 Task: Search one way flight ticket for 3 adults in first from Charleston: Yeager Airport to Rock Springs: Southwest Wyoming Regional Airport (rock Springs Sweetwater County Airport) on 8-5-2023. Choice of flights is American. Number of bags: 2 checked bags. Price is upto 92000. Outbound departure time preference is 10:15.
Action: Mouse moved to (275, 259)
Screenshot: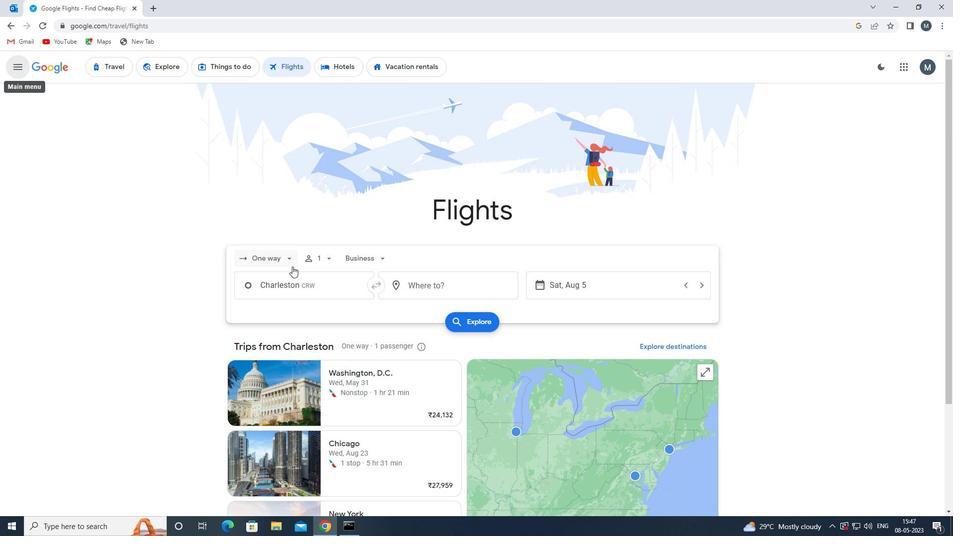 
Action: Mouse pressed left at (275, 259)
Screenshot: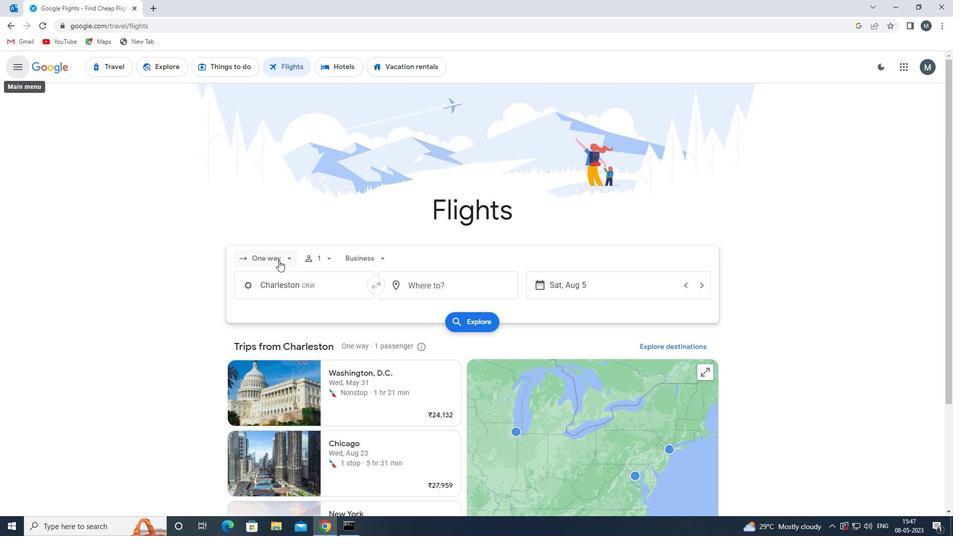 
Action: Mouse moved to (288, 259)
Screenshot: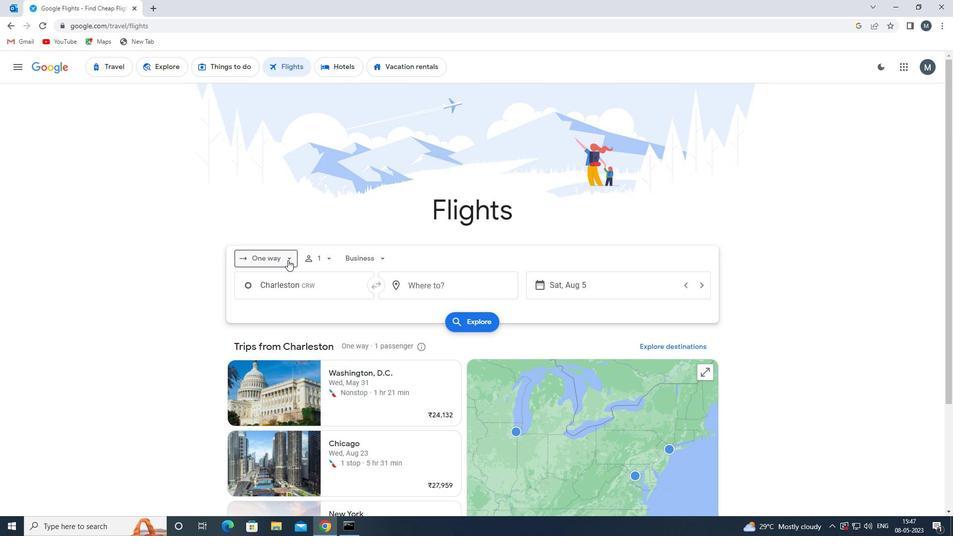 
Action: Mouse pressed left at (288, 259)
Screenshot: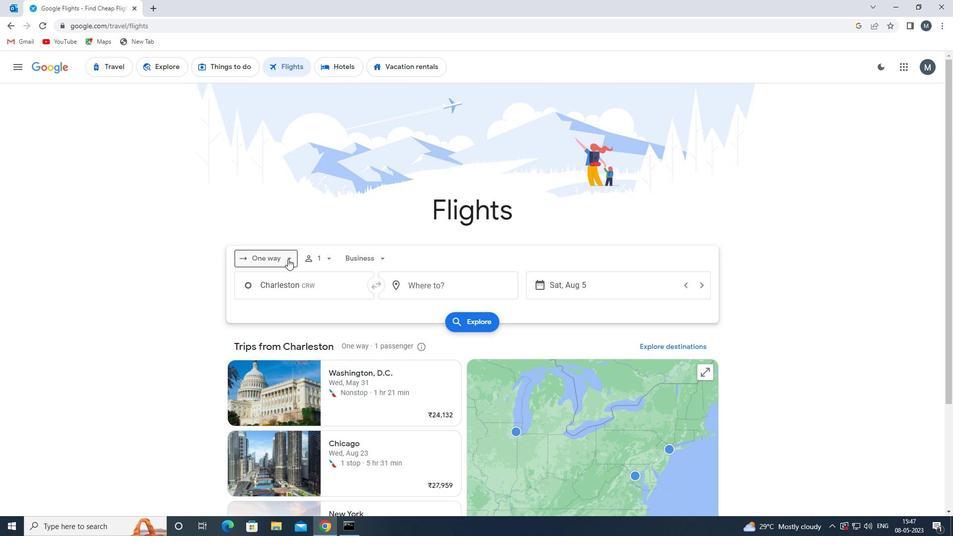 
Action: Mouse moved to (285, 307)
Screenshot: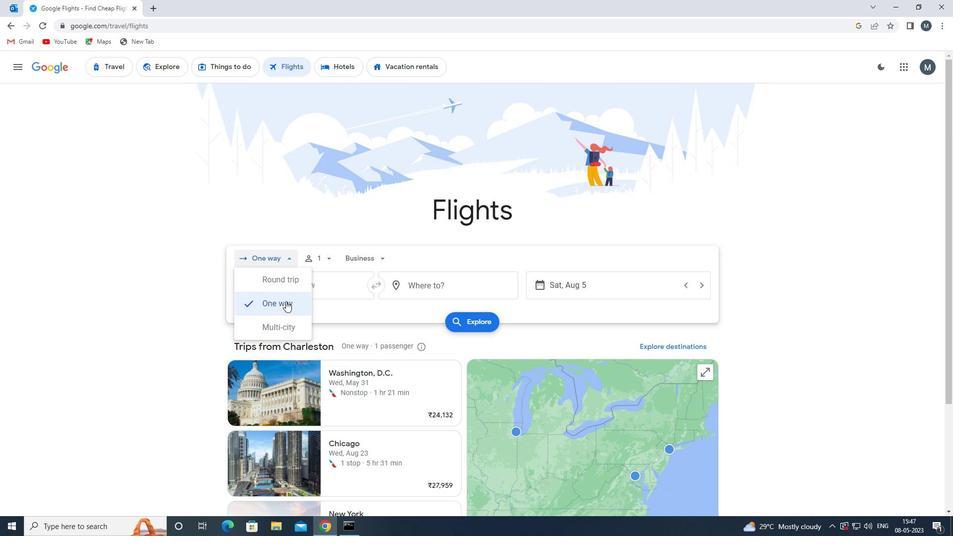 
Action: Mouse pressed left at (285, 307)
Screenshot: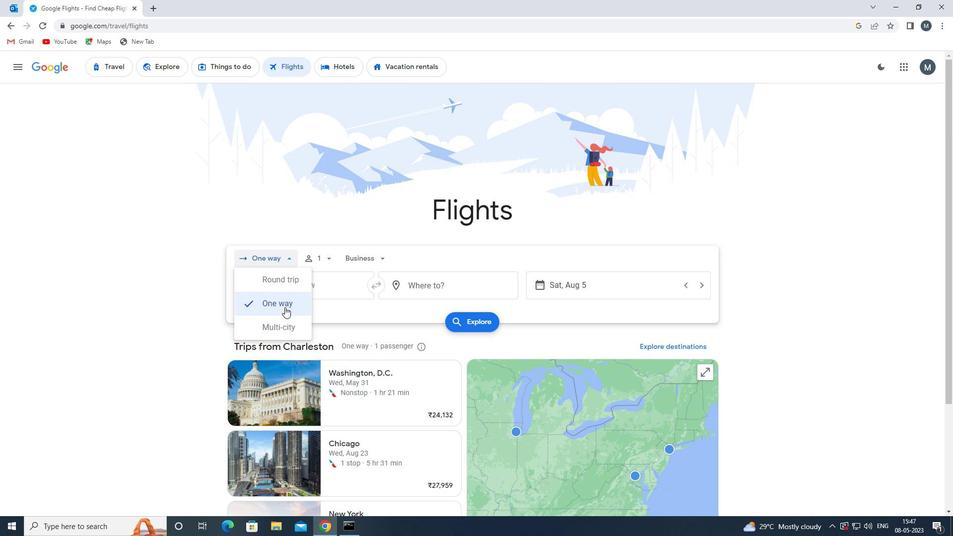 
Action: Mouse moved to (319, 259)
Screenshot: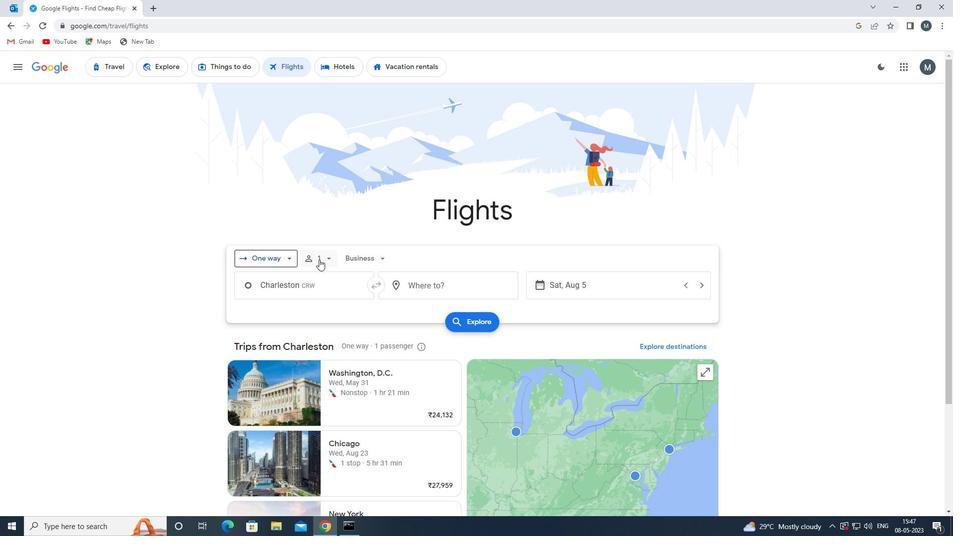 
Action: Mouse pressed left at (319, 259)
Screenshot: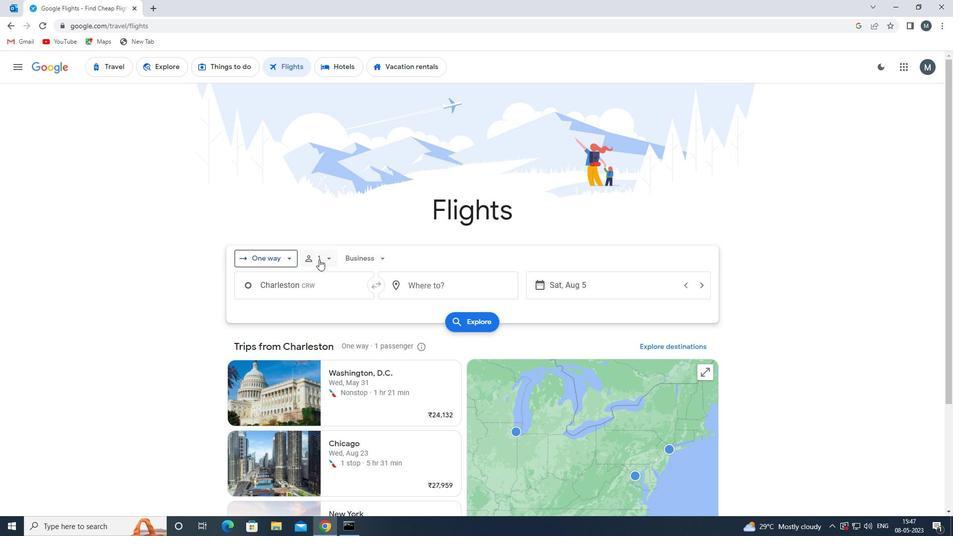 
Action: Mouse moved to (415, 281)
Screenshot: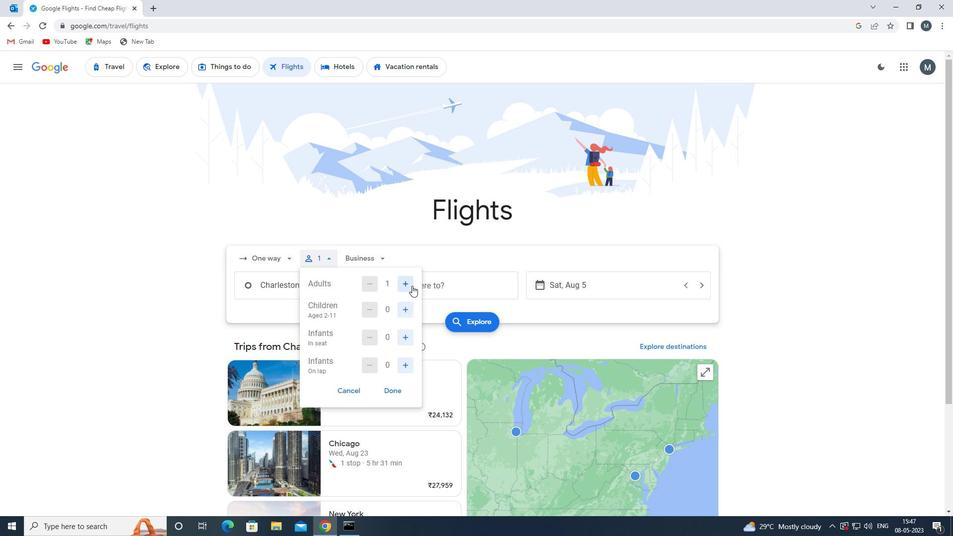 
Action: Mouse pressed left at (415, 281)
Screenshot: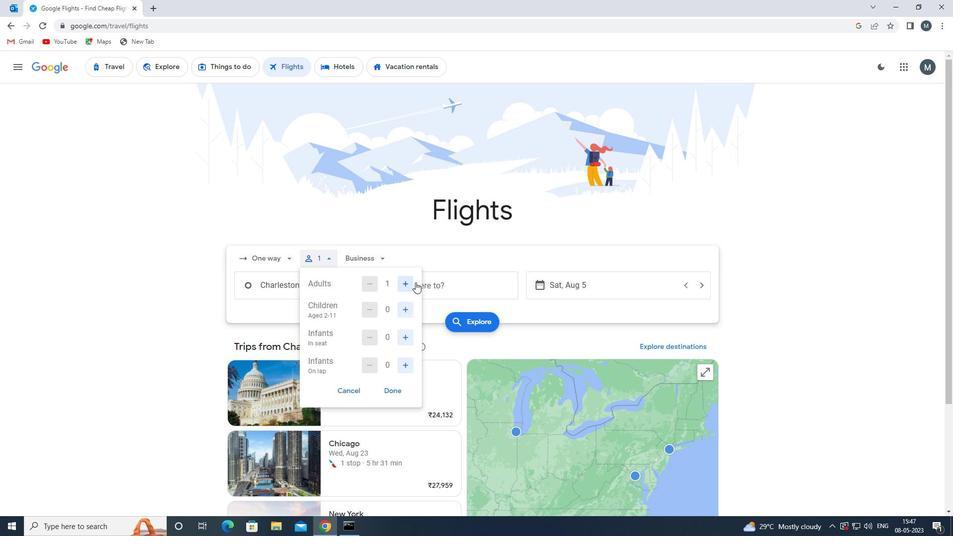 
Action: Mouse moved to (415, 281)
Screenshot: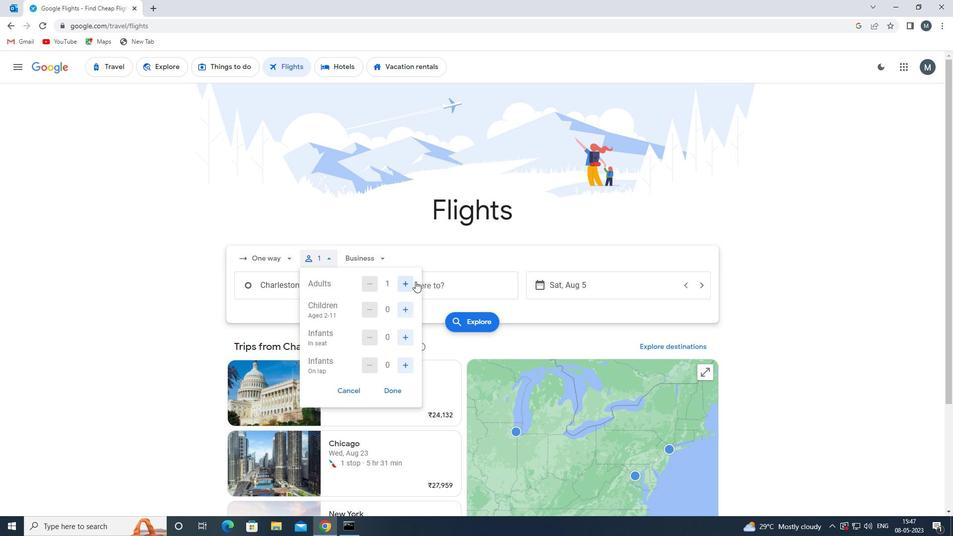 
Action: Mouse pressed left at (415, 281)
Screenshot: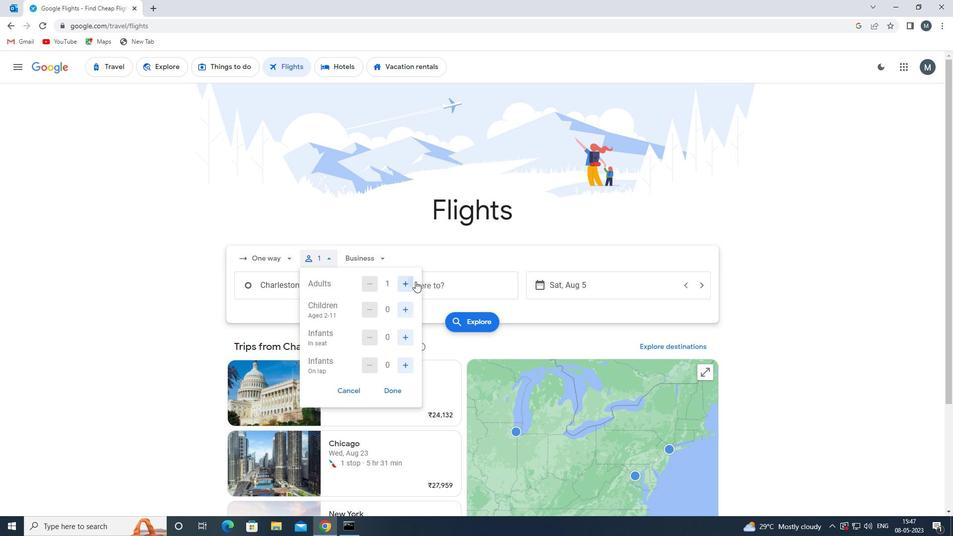 
Action: Mouse pressed left at (415, 281)
Screenshot: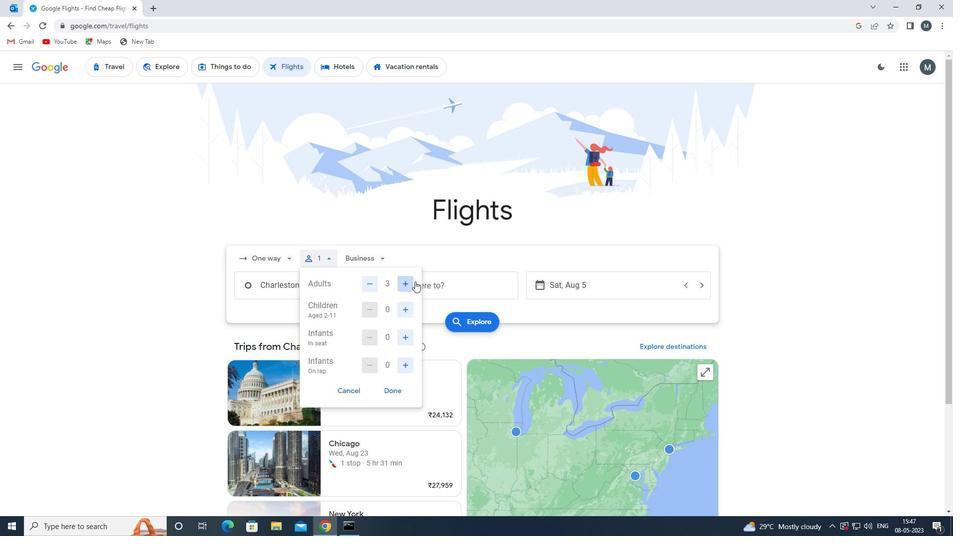 
Action: Mouse moved to (369, 286)
Screenshot: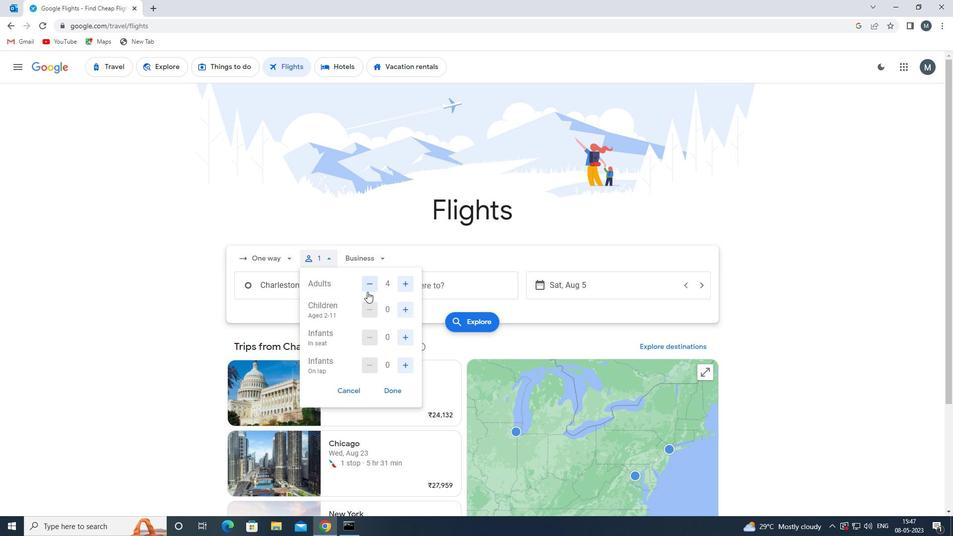 
Action: Mouse pressed left at (369, 286)
Screenshot: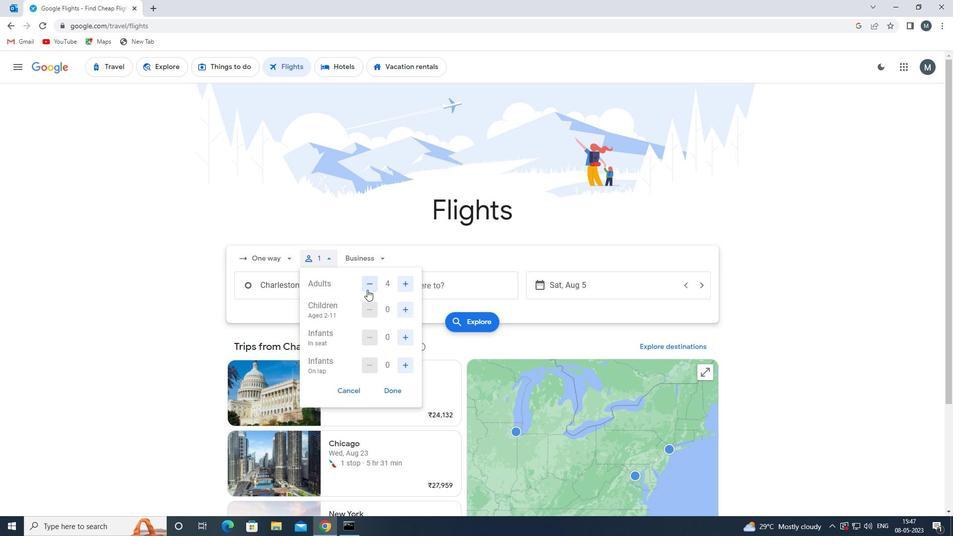 
Action: Mouse moved to (389, 386)
Screenshot: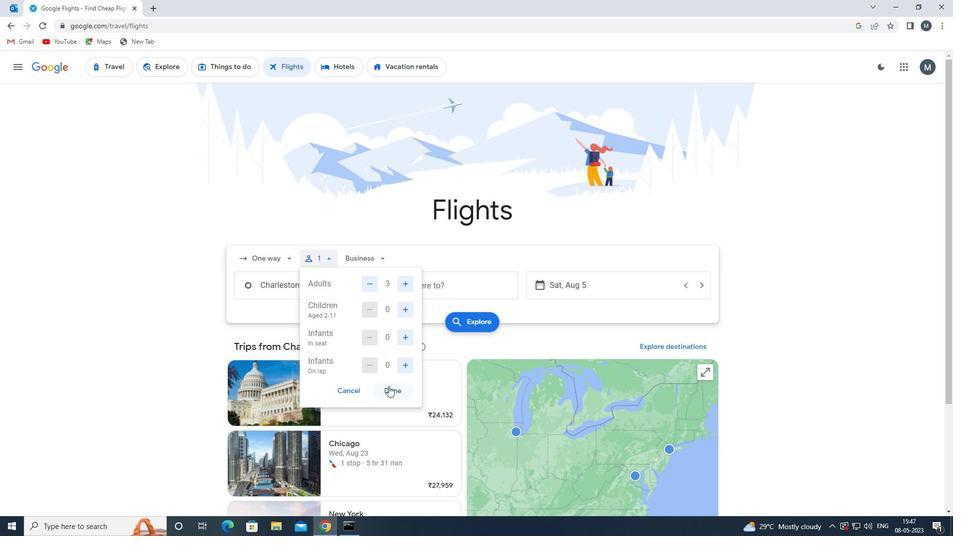 
Action: Mouse pressed left at (389, 386)
Screenshot: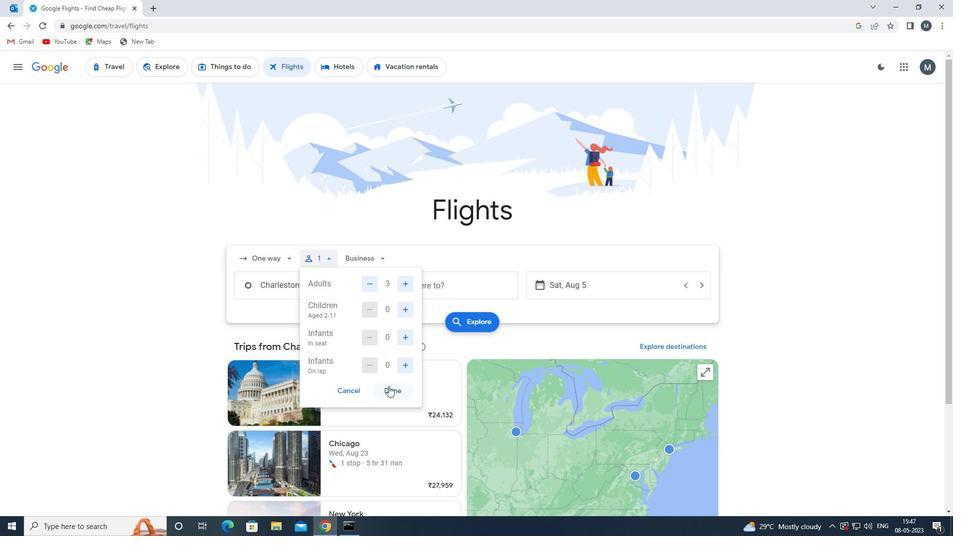 
Action: Mouse moved to (384, 264)
Screenshot: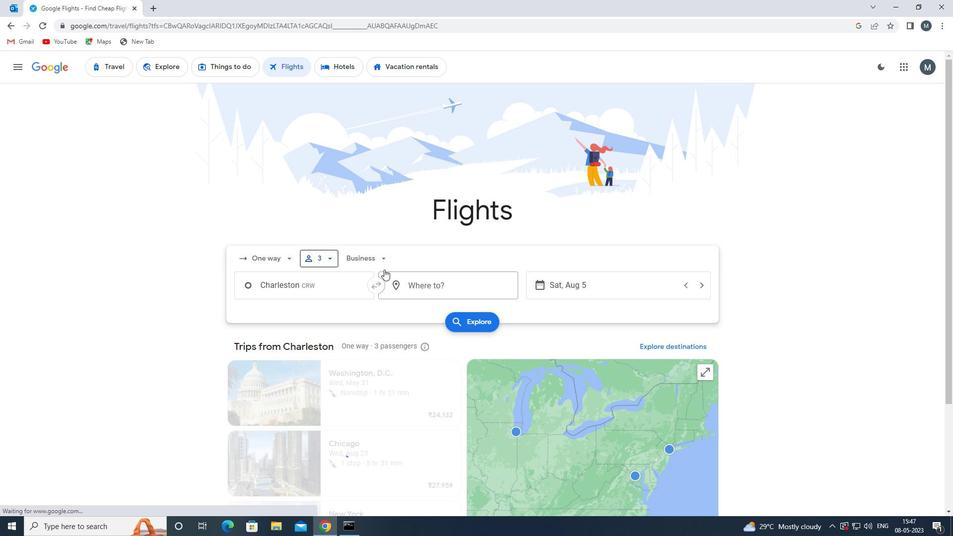 
Action: Mouse pressed left at (384, 264)
Screenshot: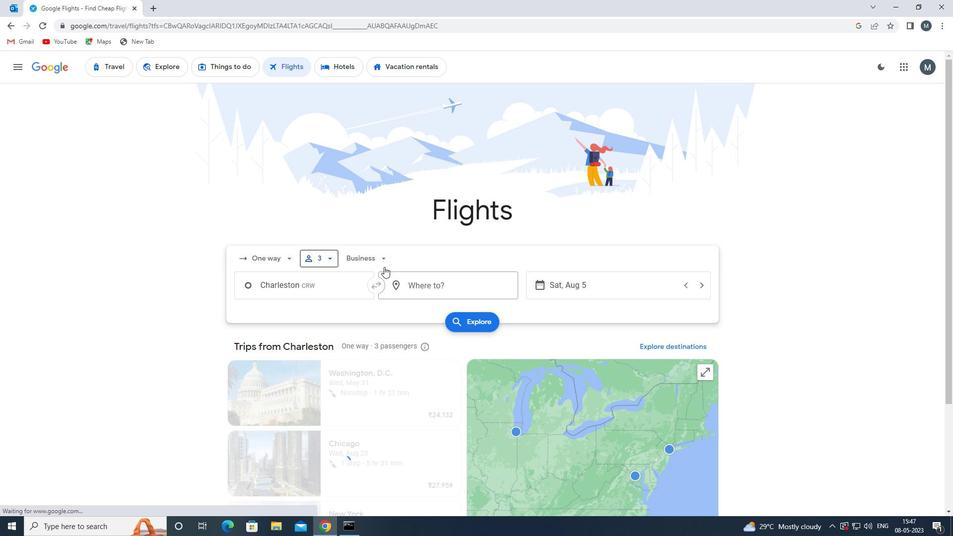 
Action: Mouse moved to (390, 352)
Screenshot: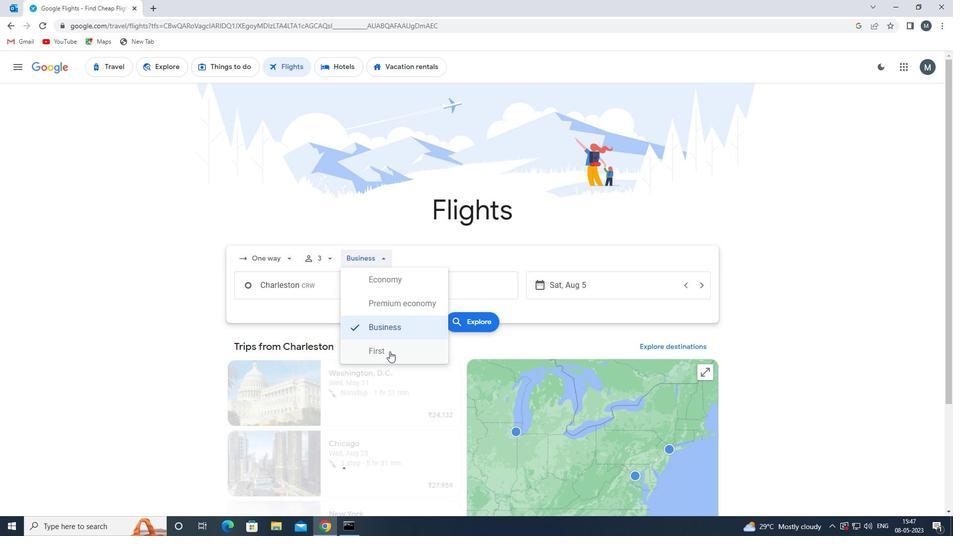 
Action: Mouse pressed left at (390, 352)
Screenshot: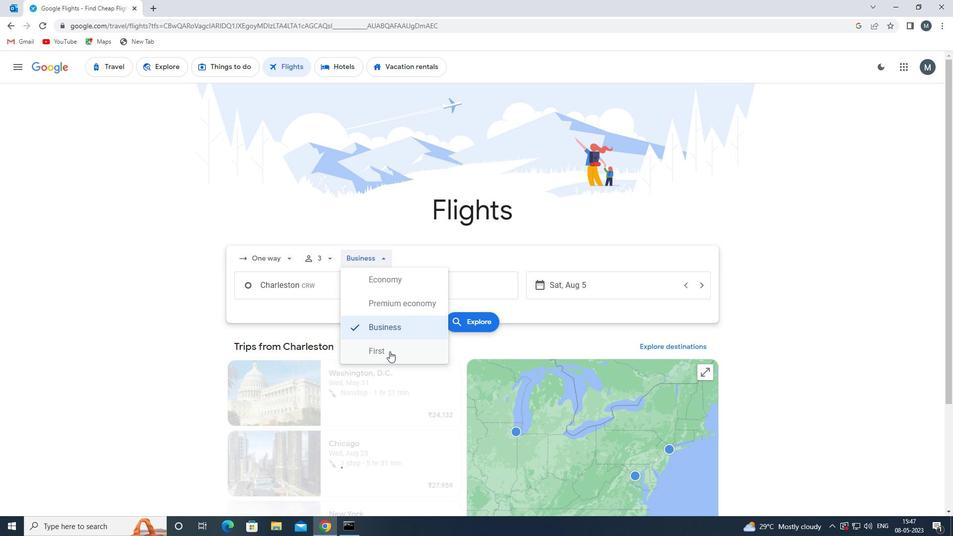 
Action: Mouse moved to (316, 281)
Screenshot: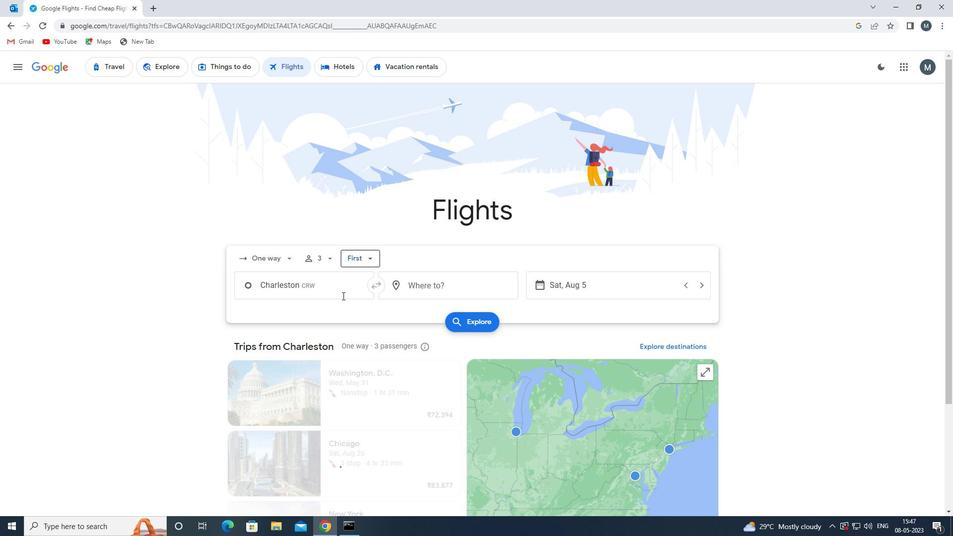 
Action: Mouse pressed left at (316, 281)
Screenshot: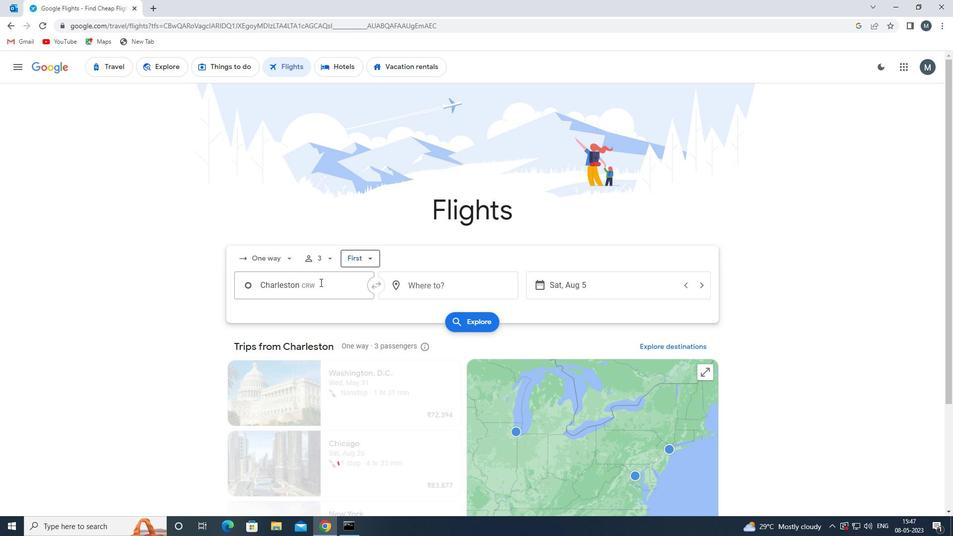 
Action: Mouse moved to (331, 390)
Screenshot: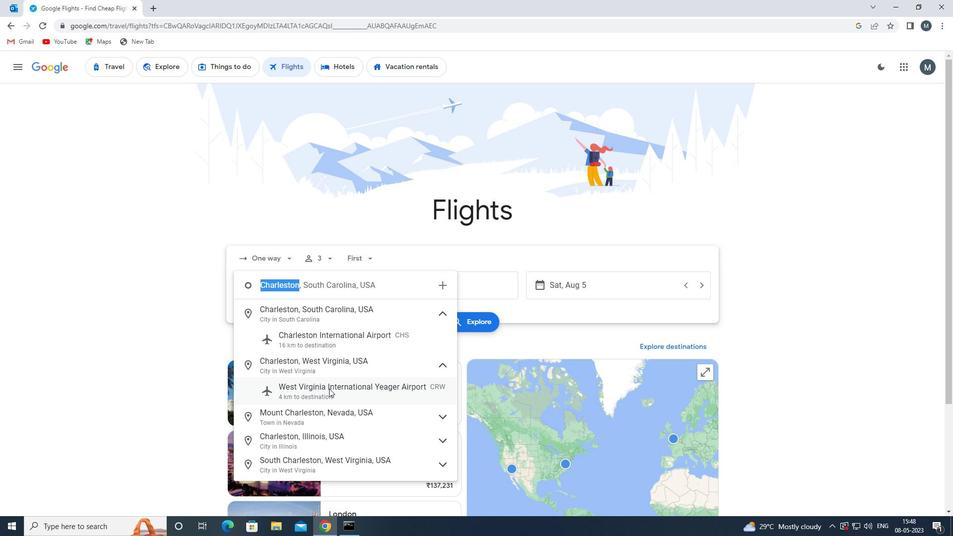 
Action: Mouse pressed left at (331, 390)
Screenshot: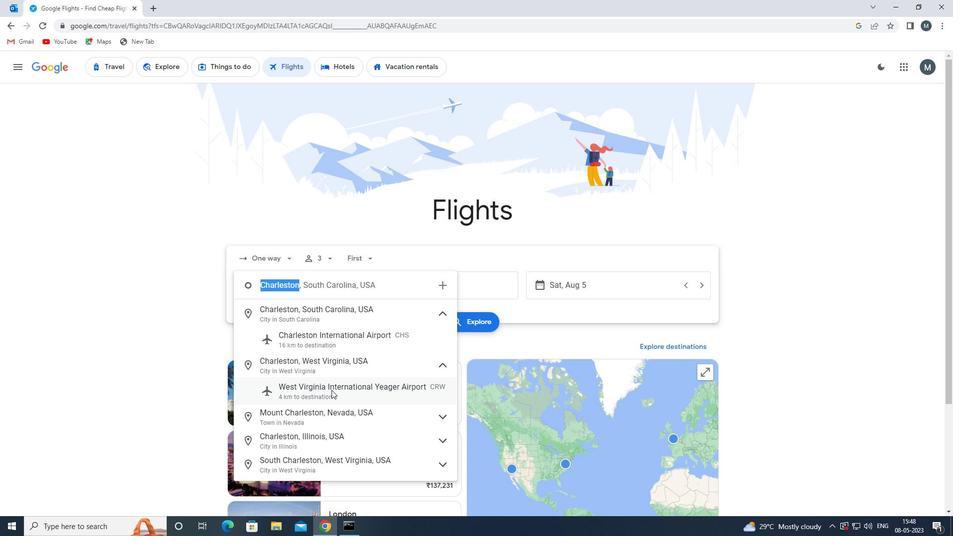 
Action: Mouse moved to (435, 292)
Screenshot: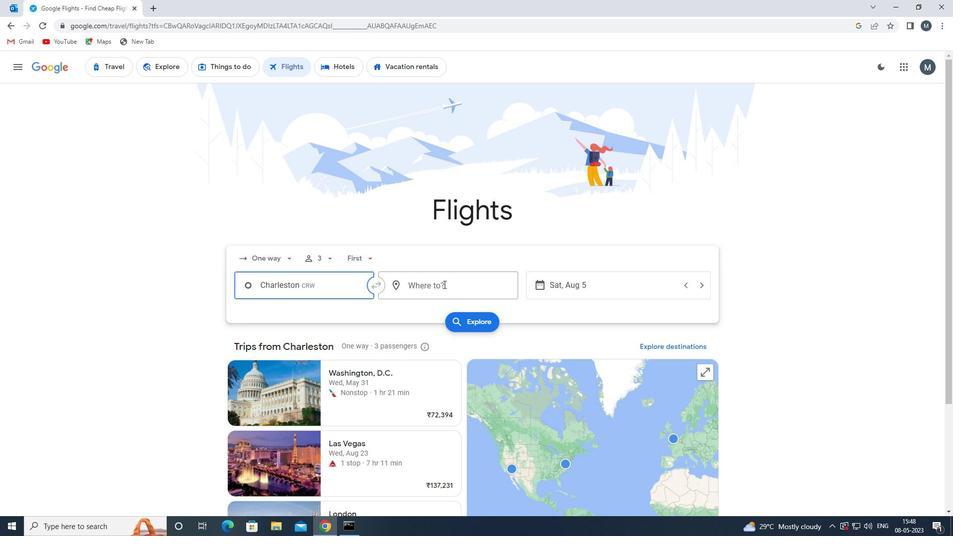
Action: Mouse pressed left at (435, 292)
Screenshot: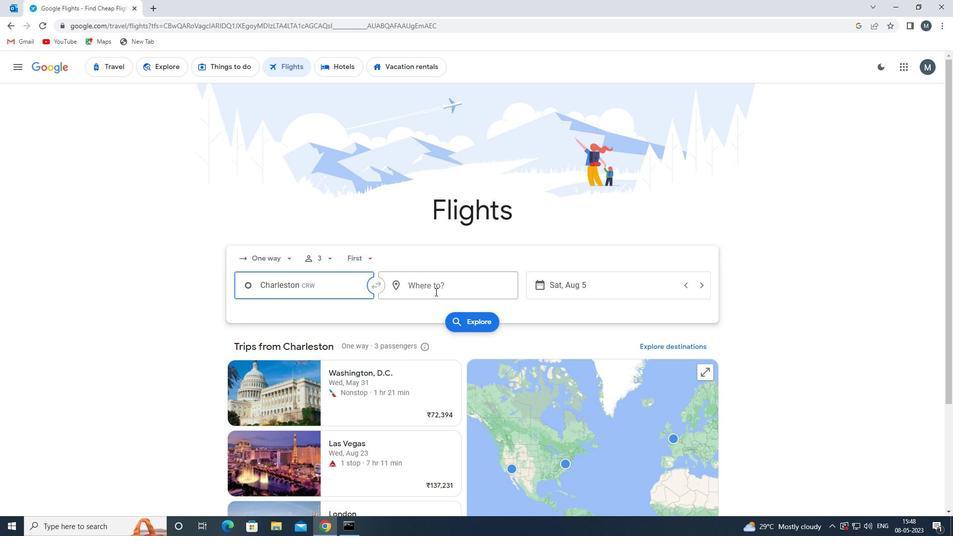 
Action: Mouse moved to (428, 295)
Screenshot: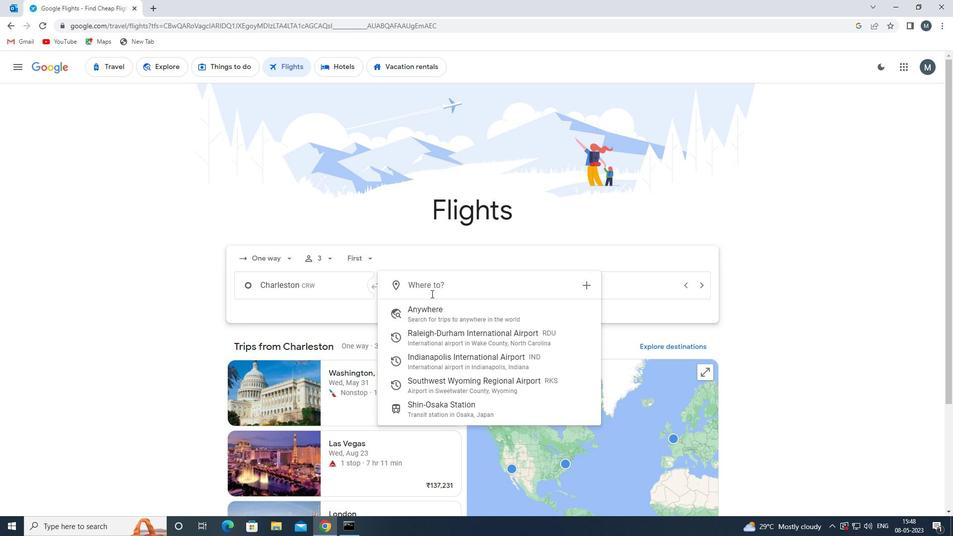 
Action: Key pressed rks
Screenshot: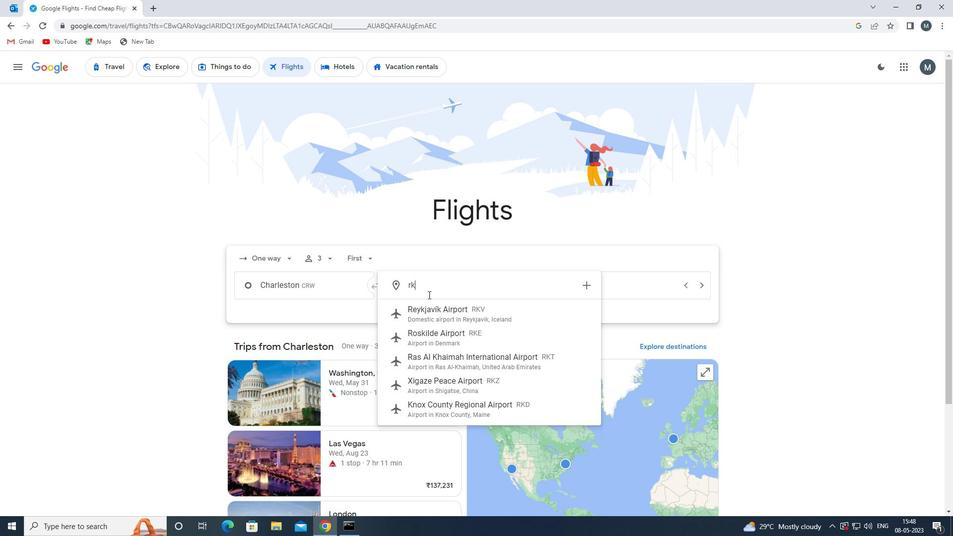 
Action: Mouse moved to (436, 319)
Screenshot: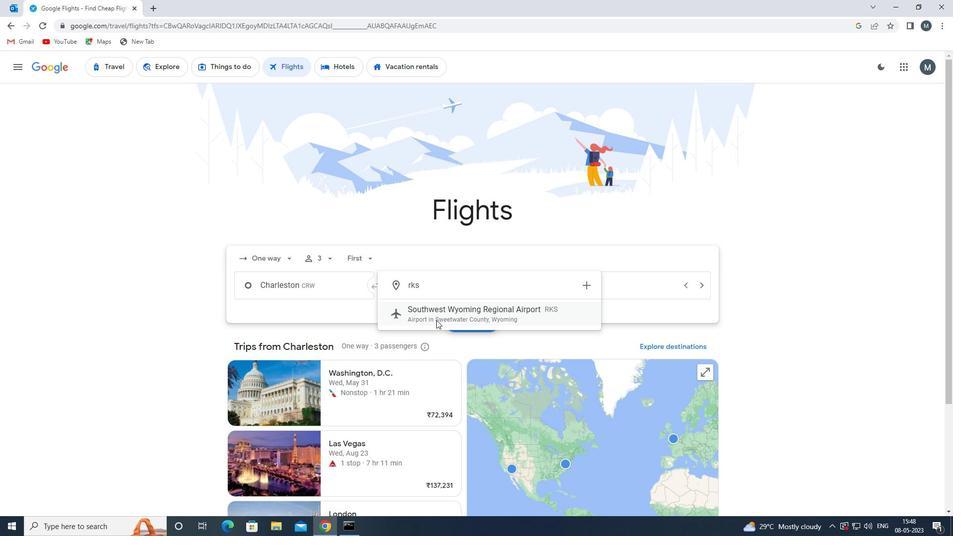 
Action: Mouse pressed left at (436, 319)
Screenshot: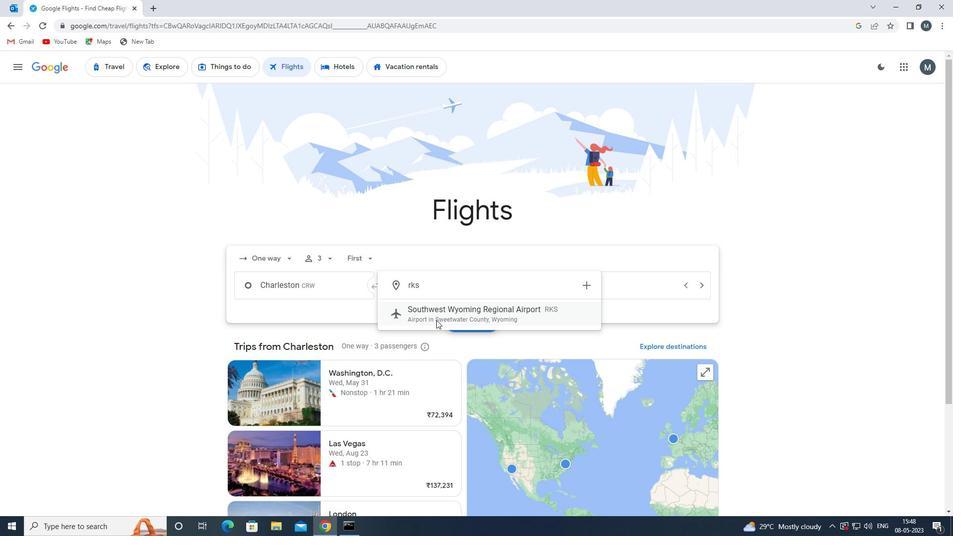 
Action: Mouse moved to (557, 291)
Screenshot: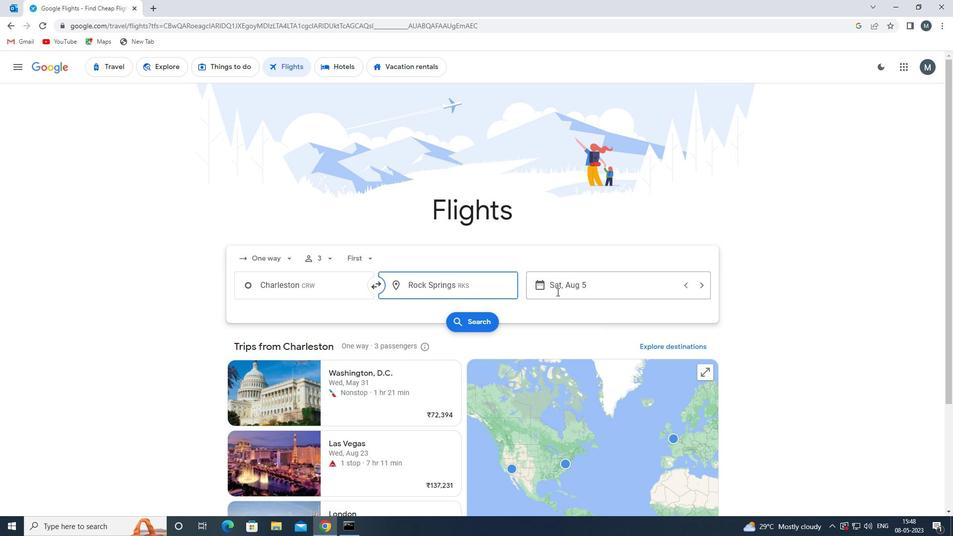 
Action: Mouse pressed left at (557, 291)
Screenshot: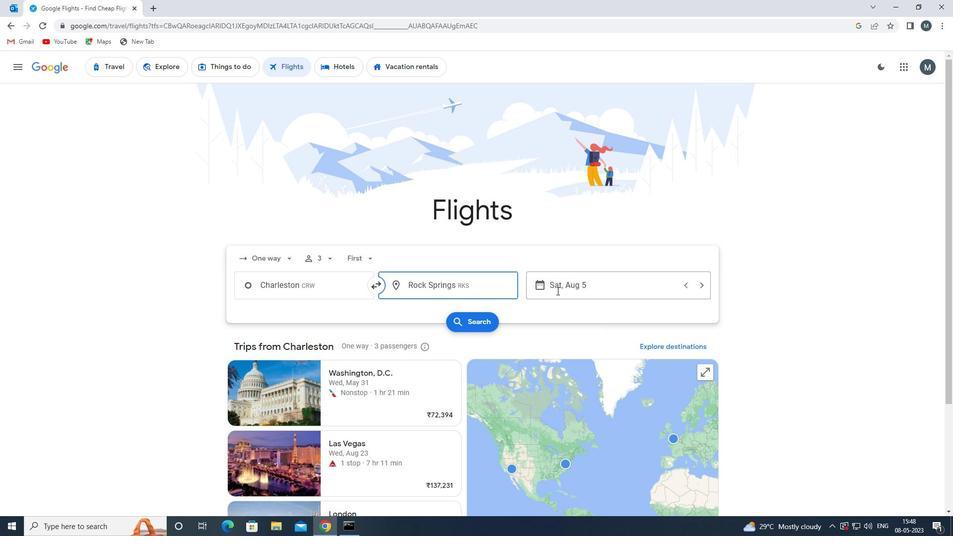 
Action: Mouse moved to (500, 337)
Screenshot: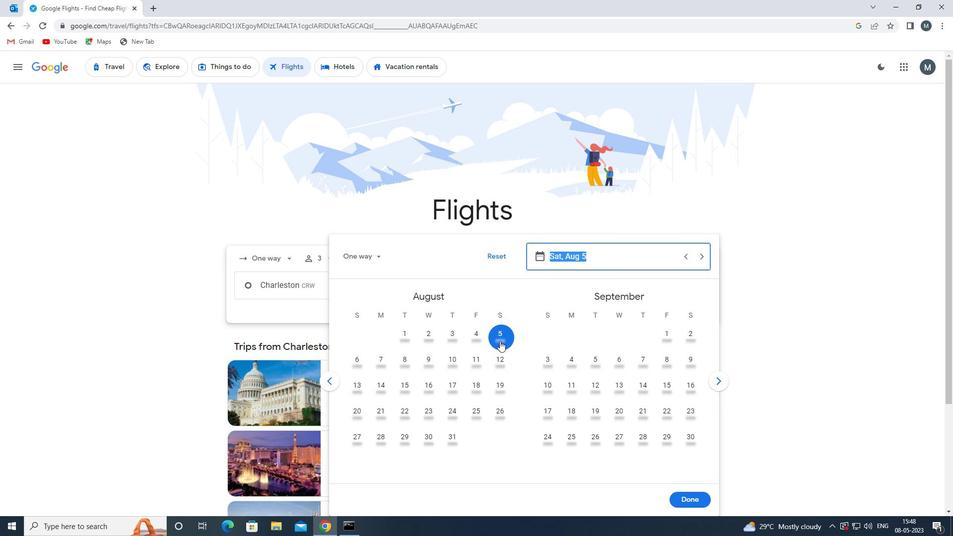 
Action: Mouse pressed left at (500, 337)
Screenshot: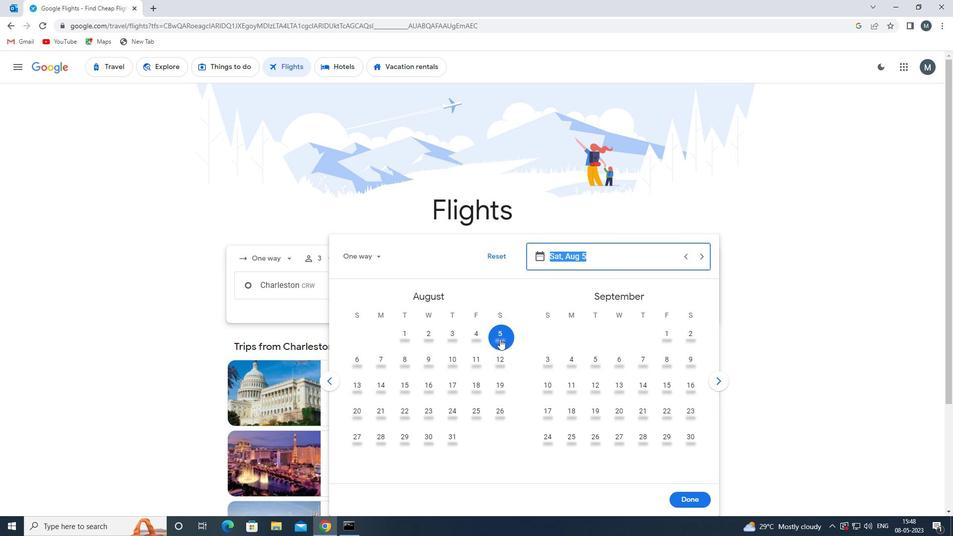
Action: Mouse moved to (687, 494)
Screenshot: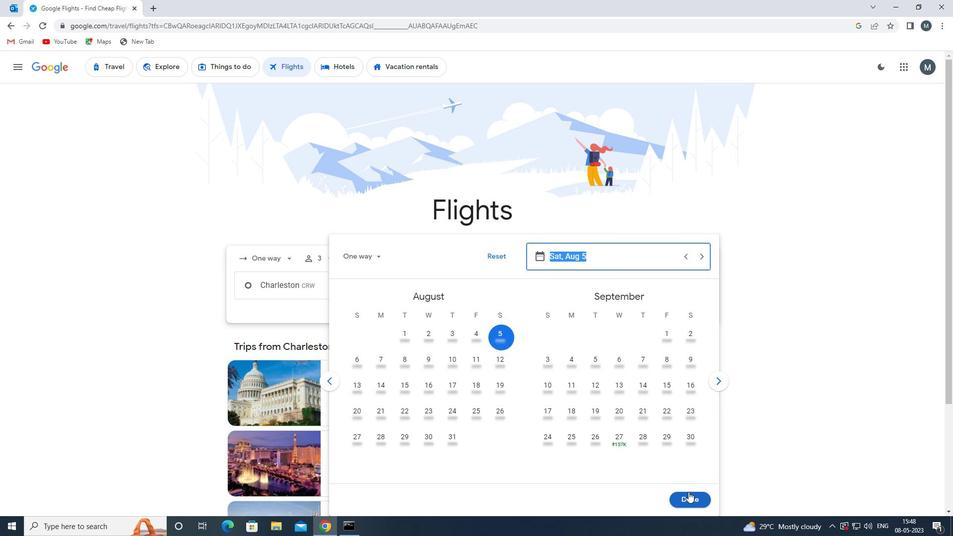 
Action: Mouse pressed left at (687, 494)
Screenshot: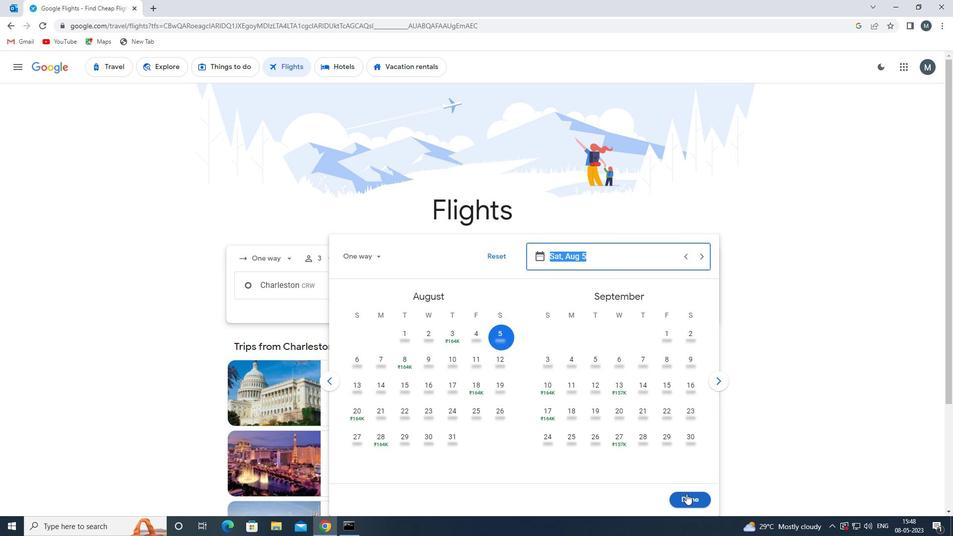 
Action: Mouse moved to (475, 314)
Screenshot: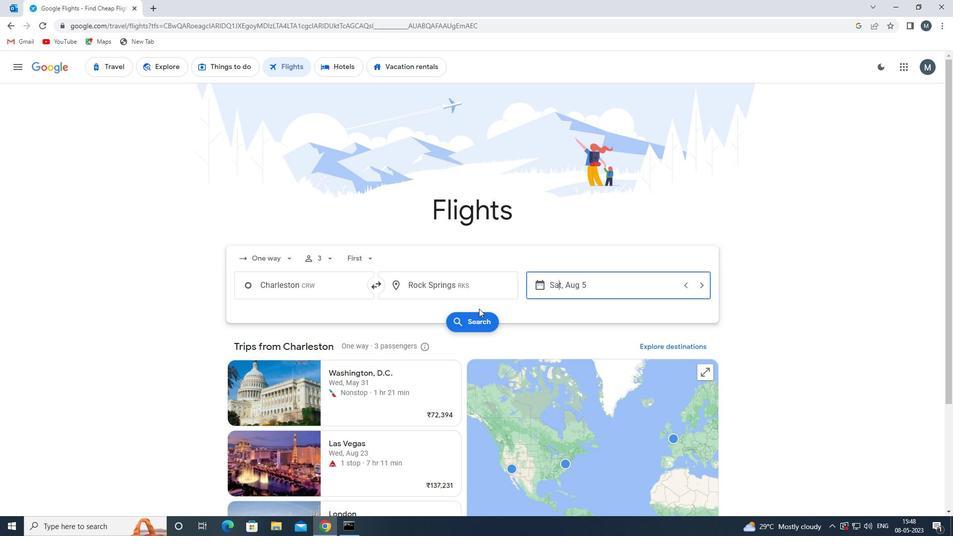 
Action: Mouse pressed left at (475, 314)
Screenshot: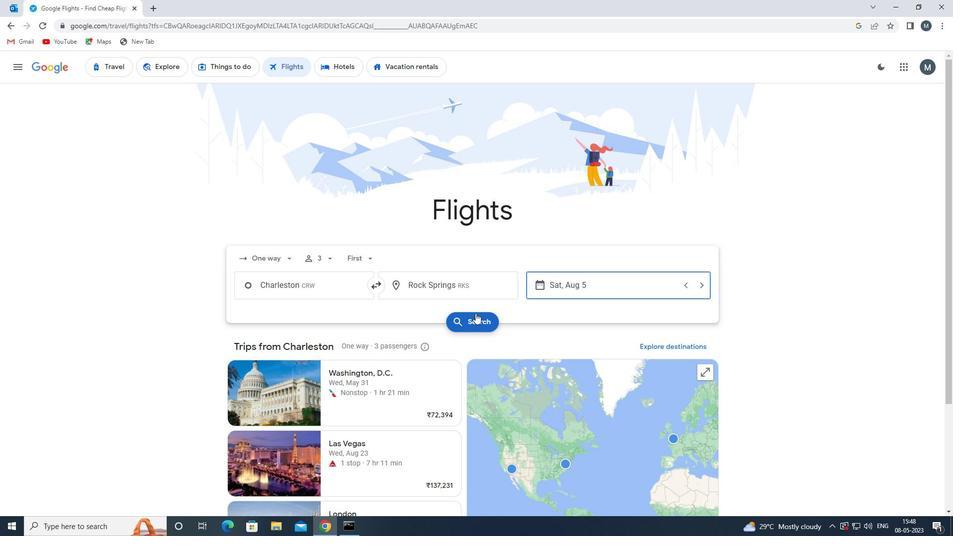 
Action: Mouse moved to (240, 149)
Screenshot: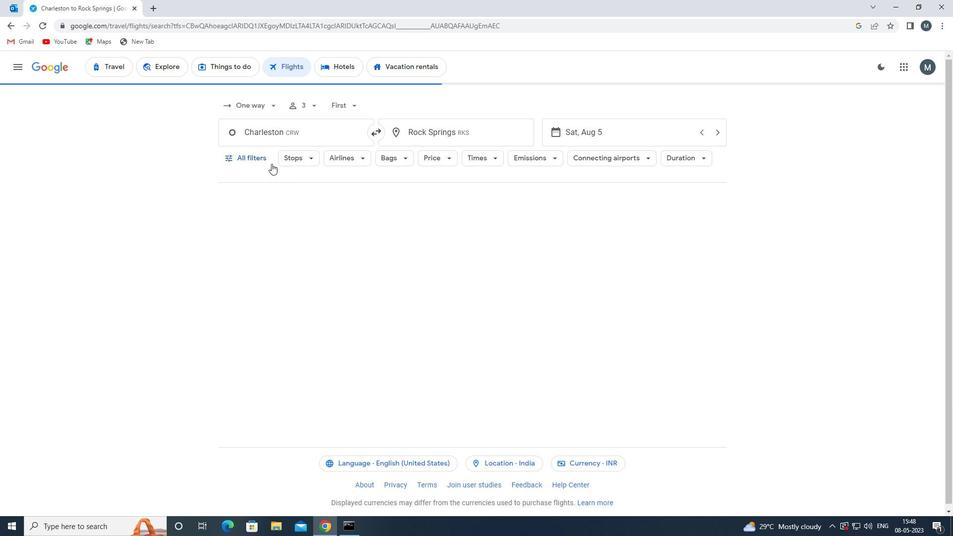 
Action: Mouse pressed left at (240, 149)
Screenshot: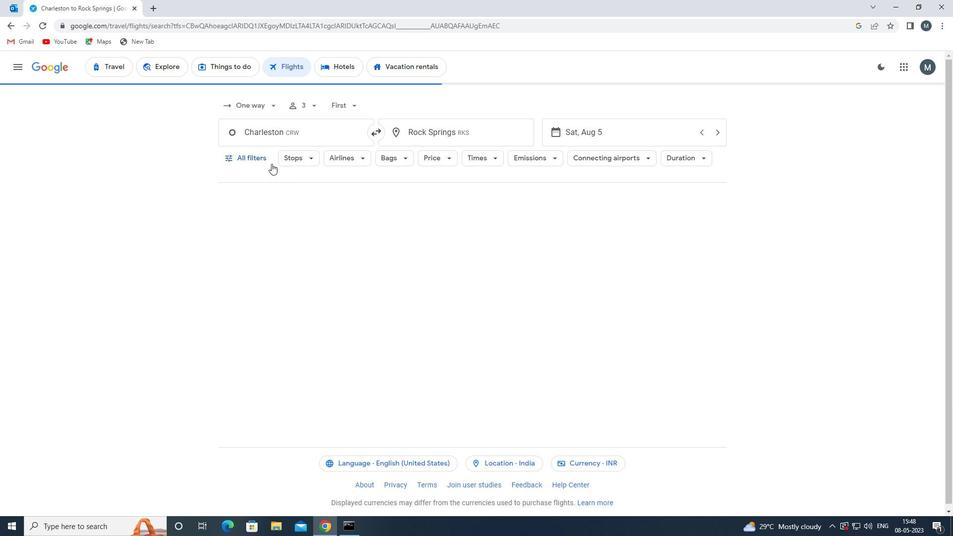 
Action: Mouse moved to (284, 205)
Screenshot: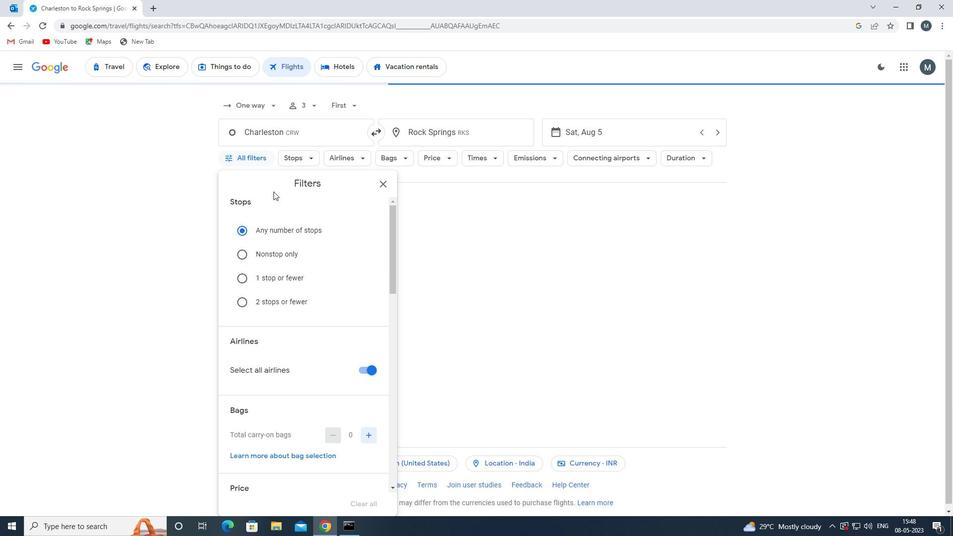 
Action: Mouse scrolled (284, 205) with delta (0, 0)
Screenshot: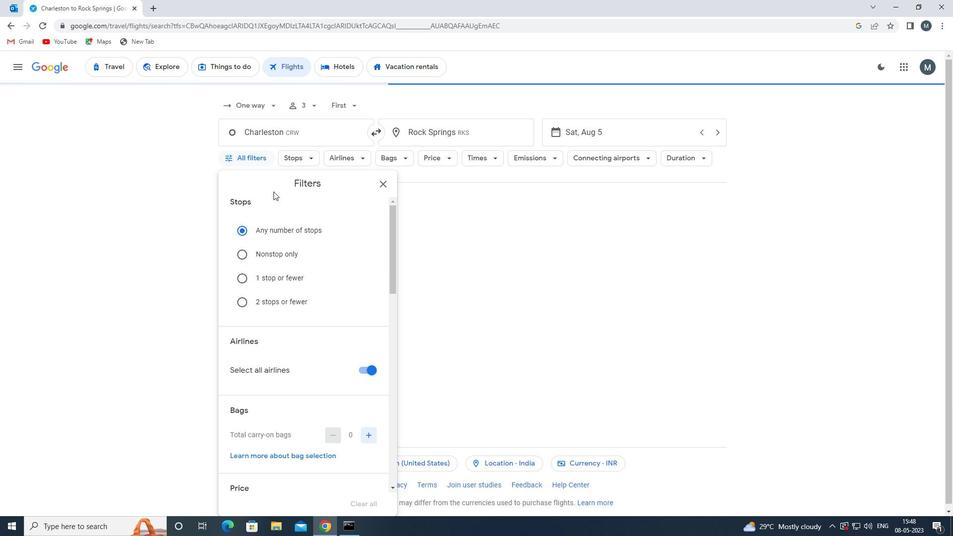 
Action: Mouse moved to (285, 210)
Screenshot: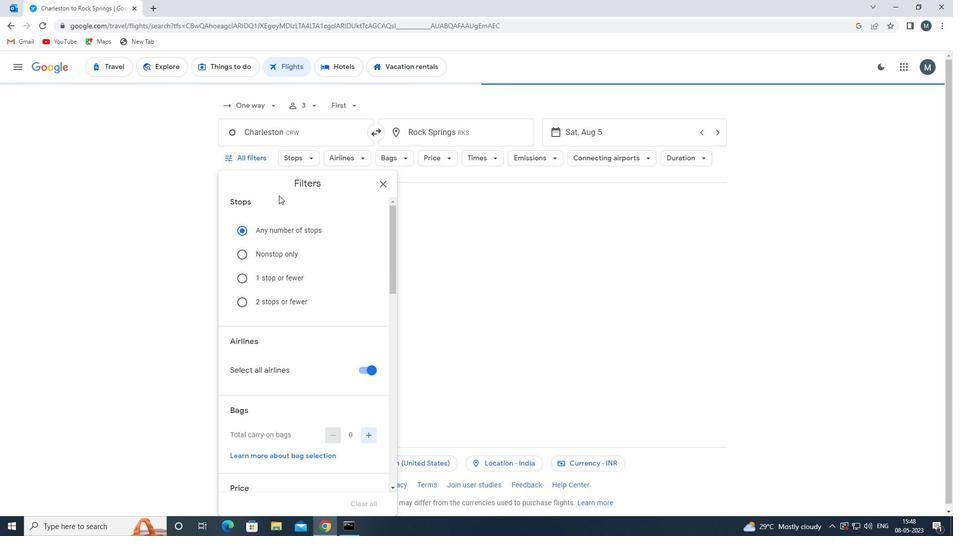 
Action: Mouse scrolled (285, 210) with delta (0, 0)
Screenshot: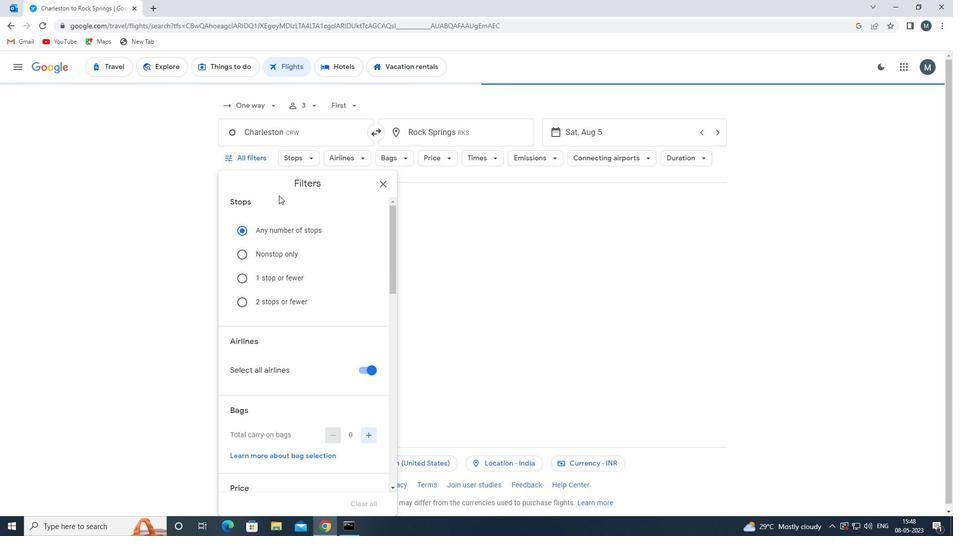 
Action: Mouse moved to (364, 265)
Screenshot: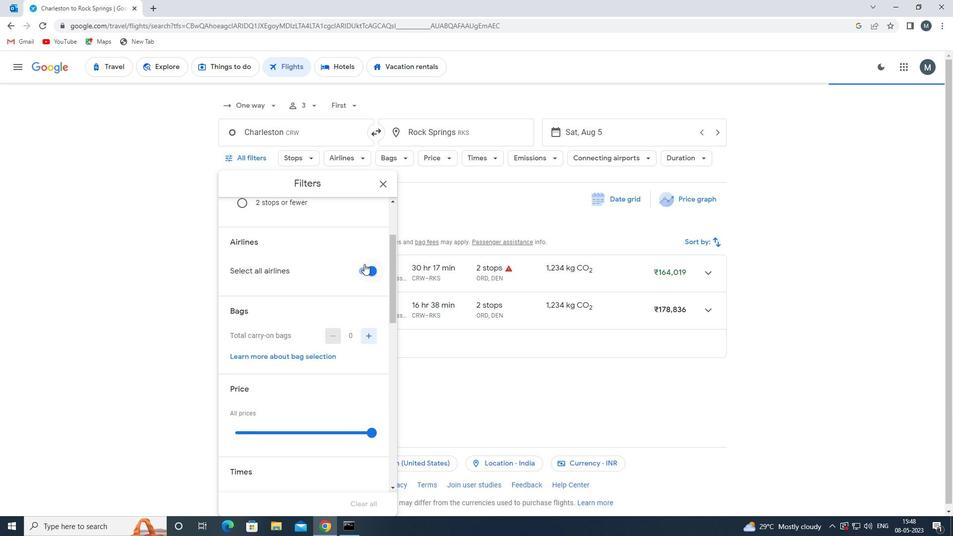 
Action: Mouse pressed left at (364, 265)
Screenshot: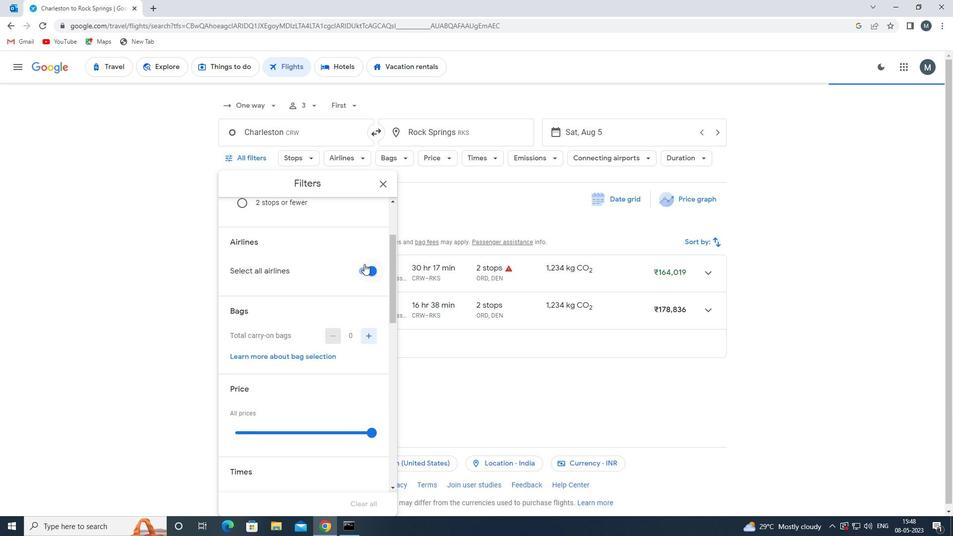 
Action: Mouse moved to (348, 298)
Screenshot: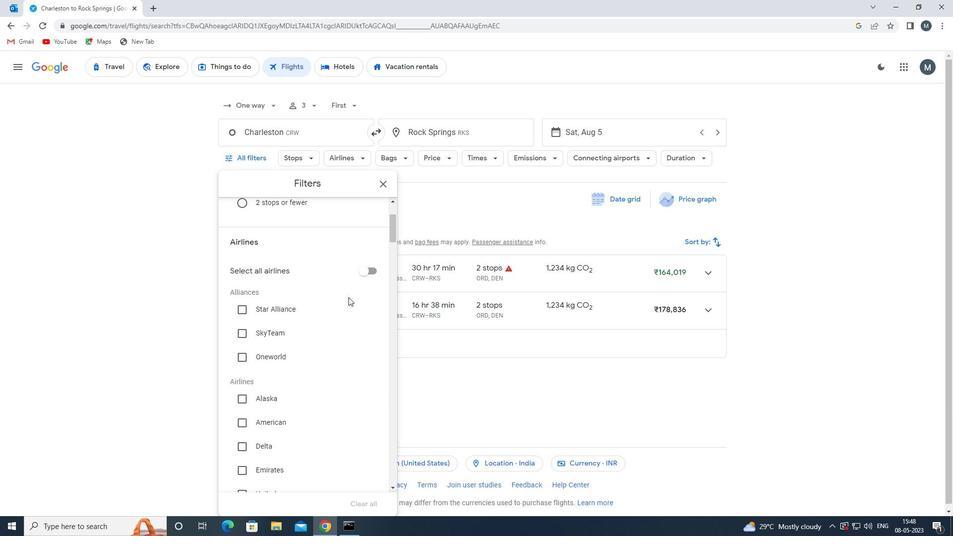 
Action: Mouse scrolled (348, 297) with delta (0, 0)
Screenshot: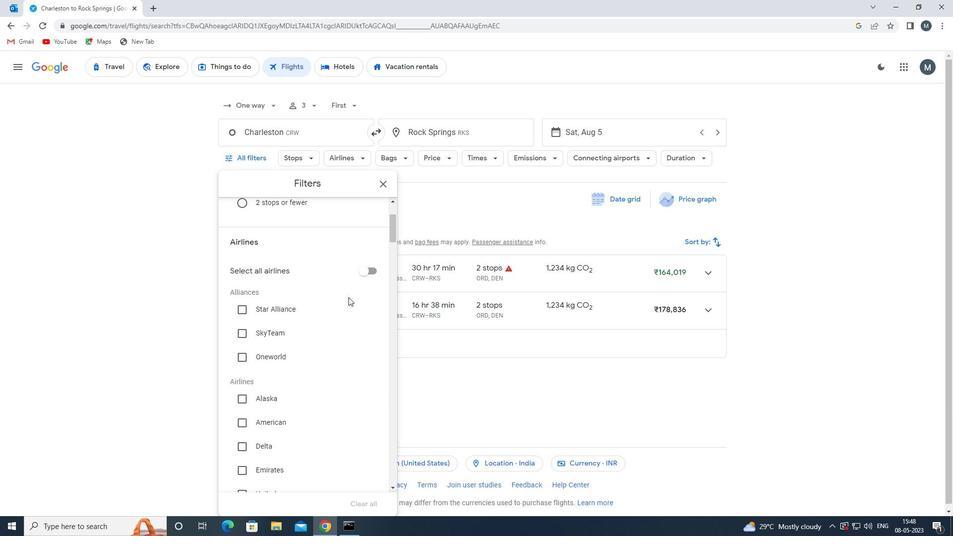 
Action: Mouse moved to (347, 299)
Screenshot: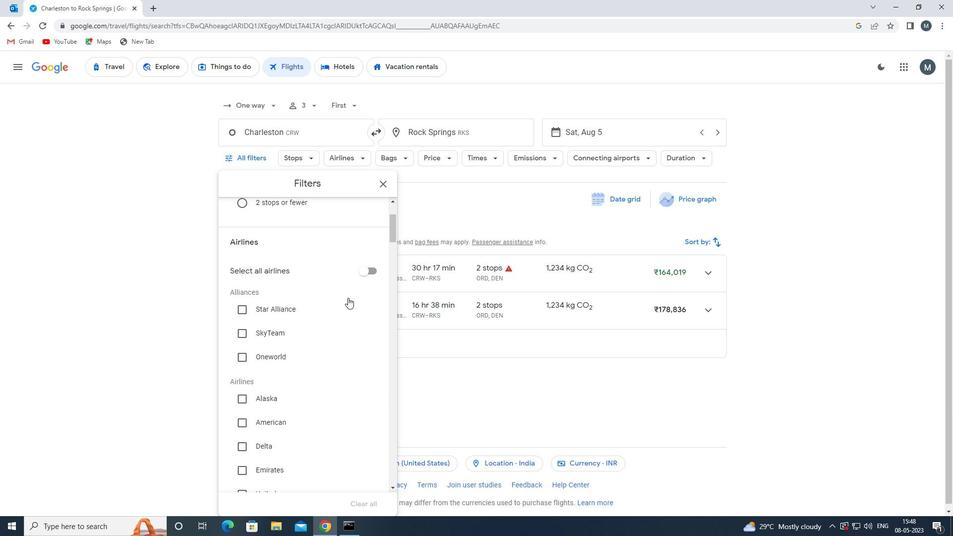 
Action: Mouse scrolled (347, 299) with delta (0, 0)
Screenshot: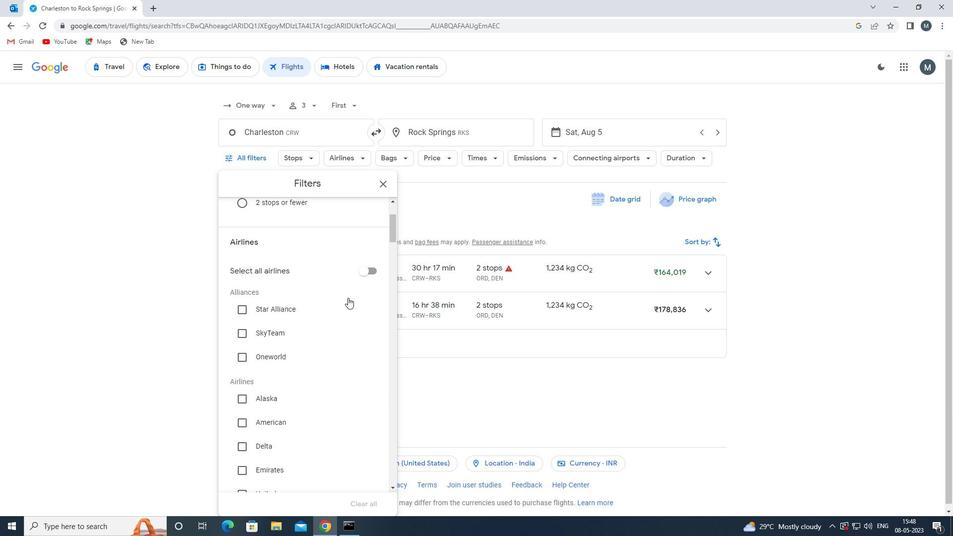
Action: Mouse moved to (317, 316)
Screenshot: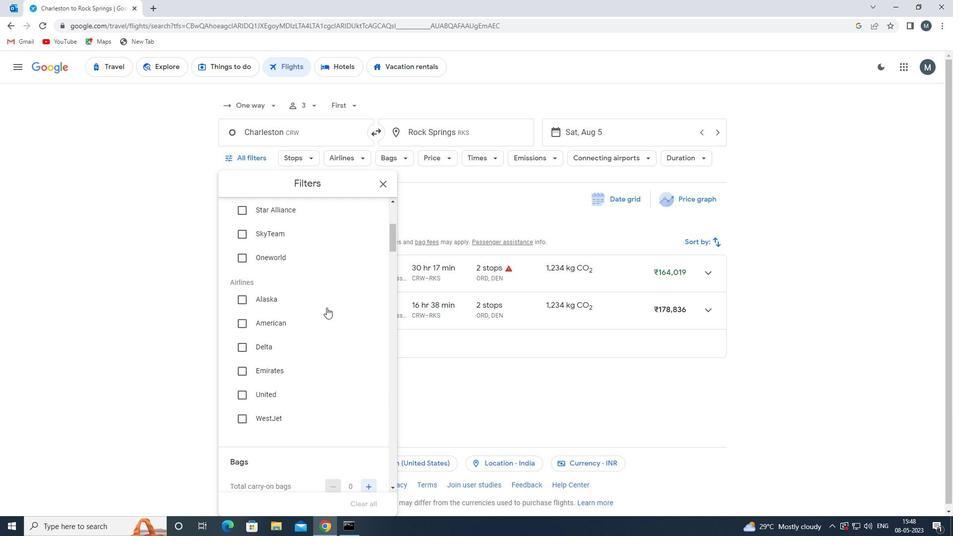 
Action: Mouse pressed left at (317, 316)
Screenshot: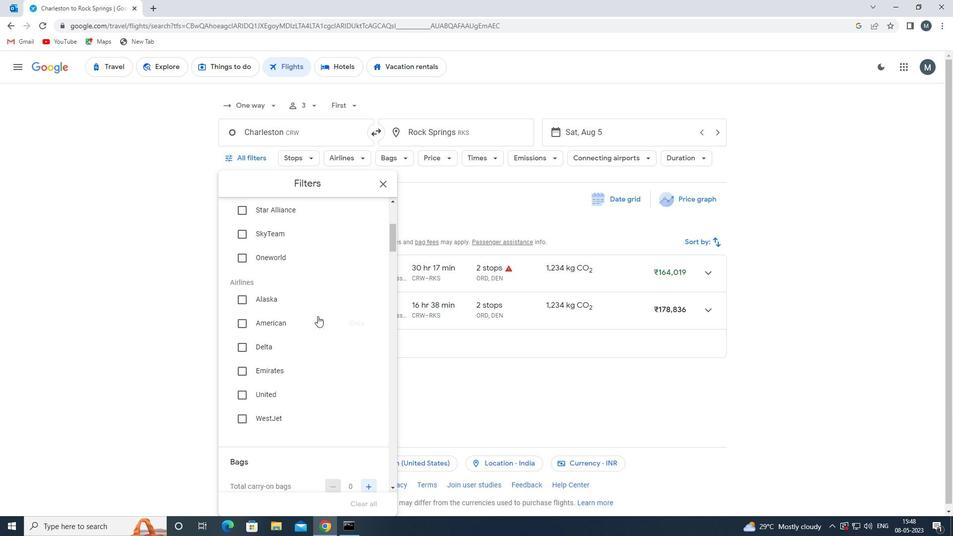 
Action: Mouse moved to (322, 312)
Screenshot: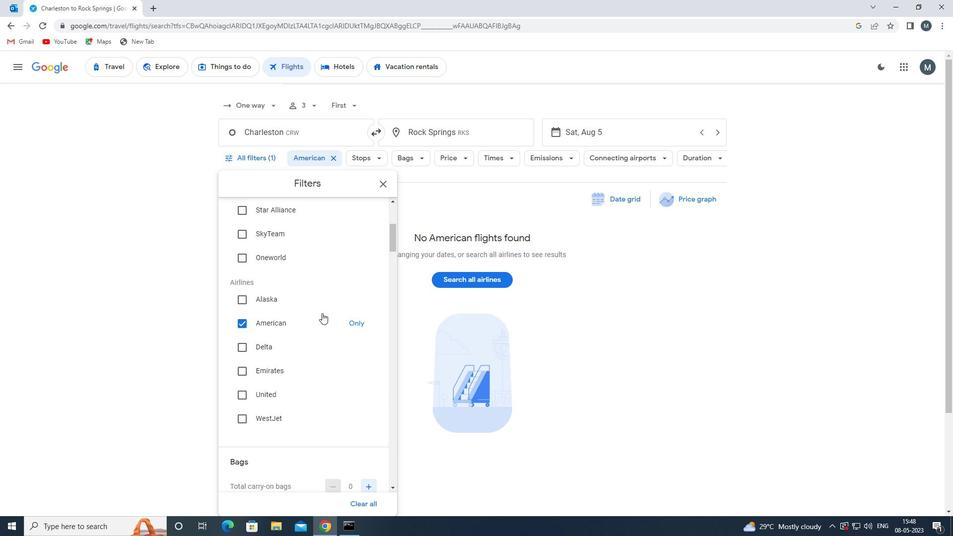 
Action: Mouse scrolled (322, 311) with delta (0, 0)
Screenshot: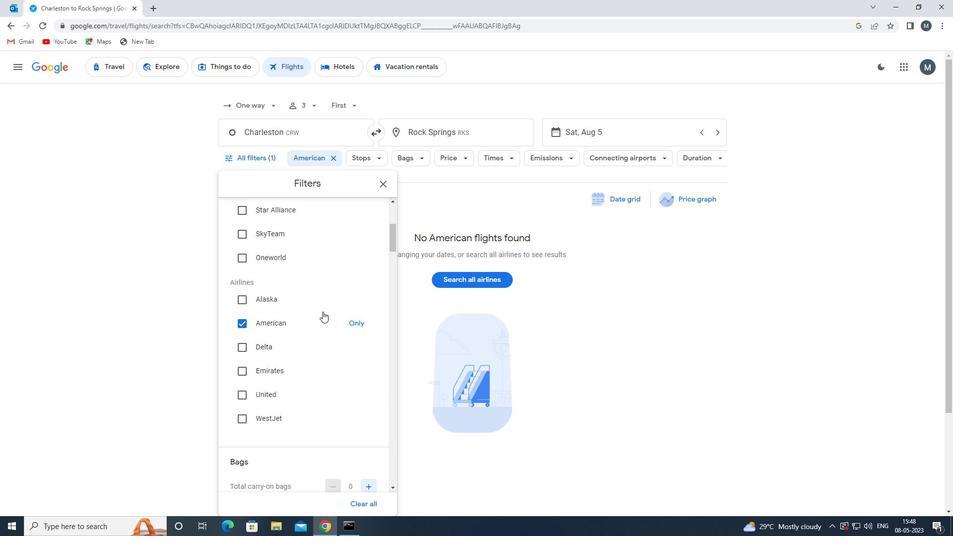 
Action: Mouse scrolled (322, 311) with delta (0, 0)
Screenshot: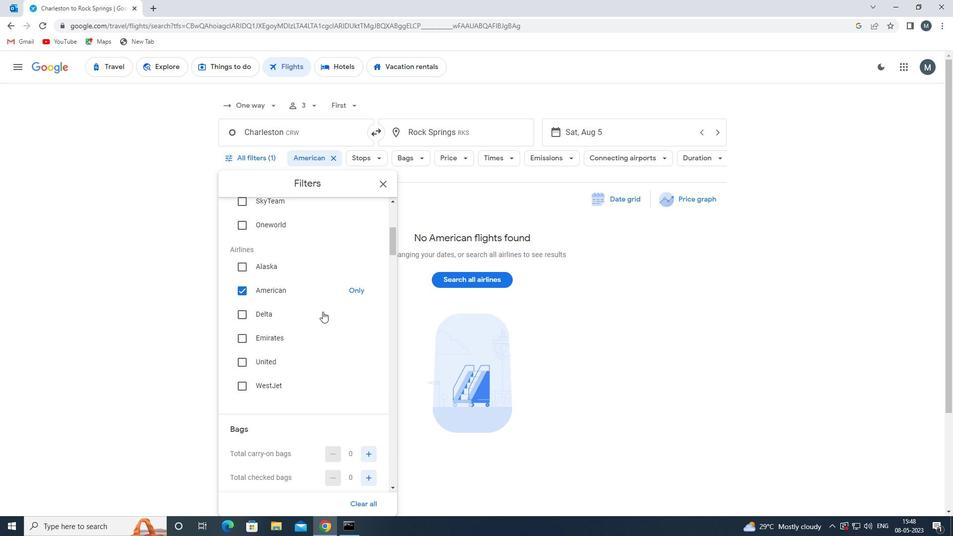 
Action: Mouse scrolled (322, 311) with delta (0, 0)
Screenshot: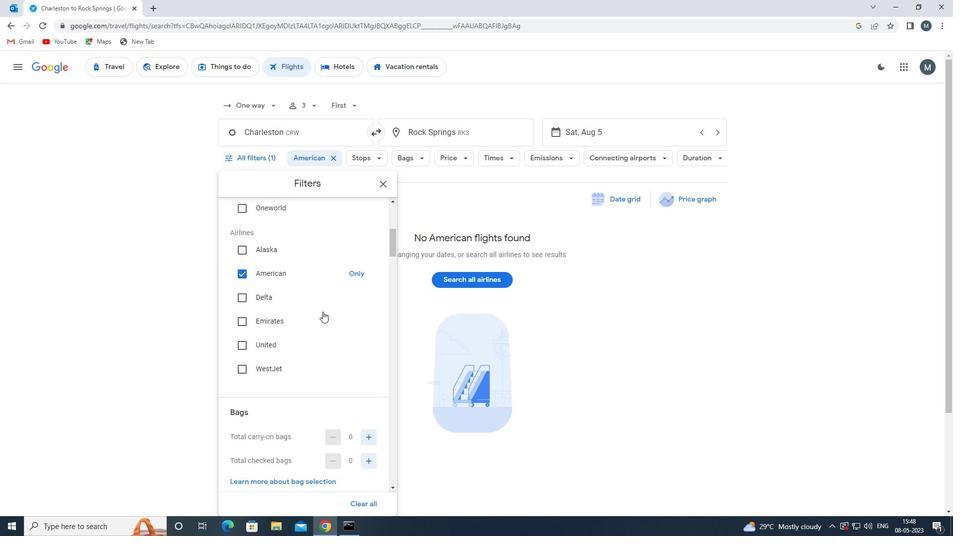 
Action: Mouse moved to (374, 360)
Screenshot: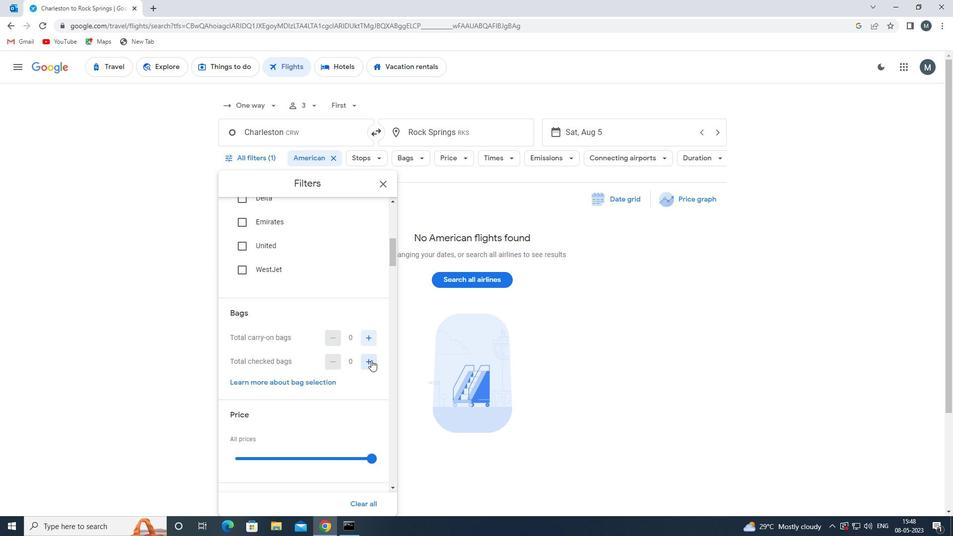 
Action: Mouse pressed left at (374, 360)
Screenshot: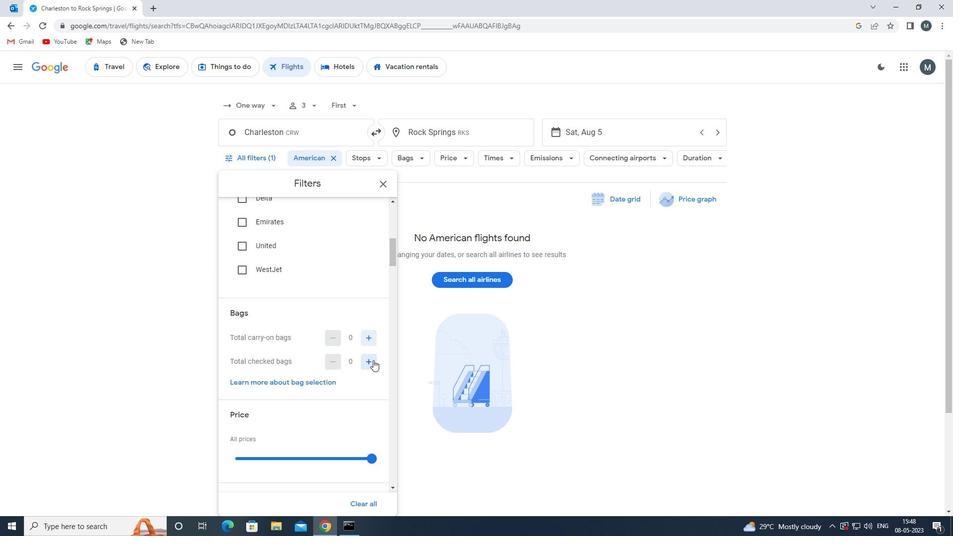 
Action: Mouse pressed left at (374, 360)
Screenshot: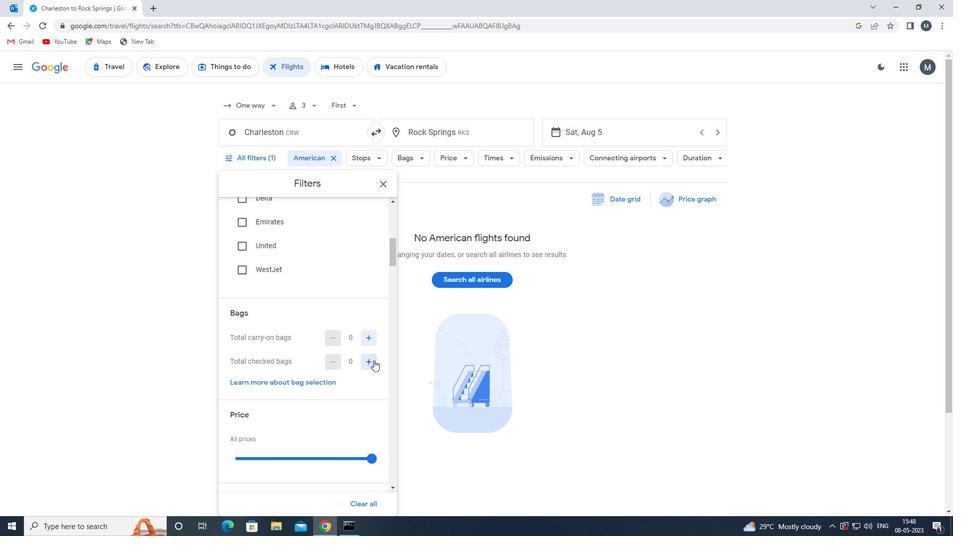 
Action: Mouse moved to (311, 332)
Screenshot: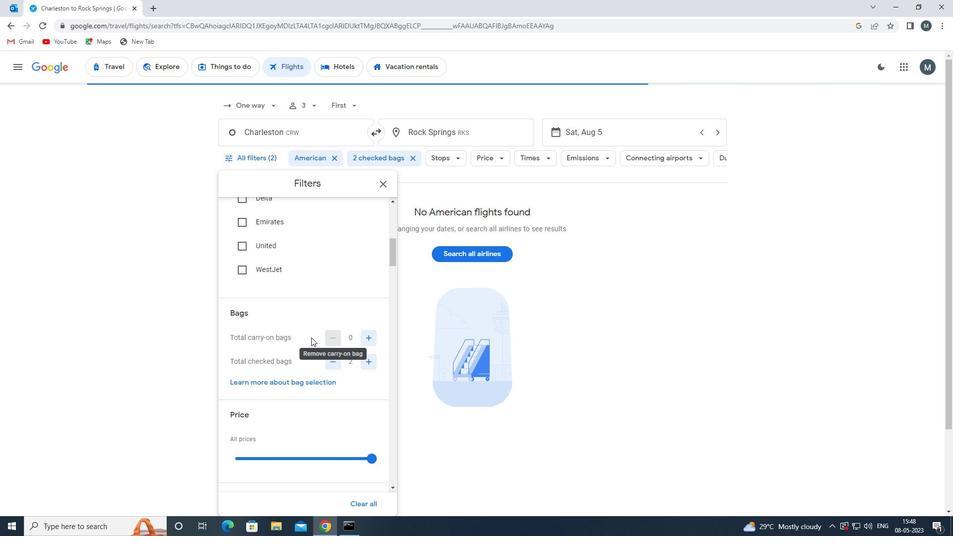 
Action: Mouse scrolled (311, 332) with delta (0, 0)
Screenshot: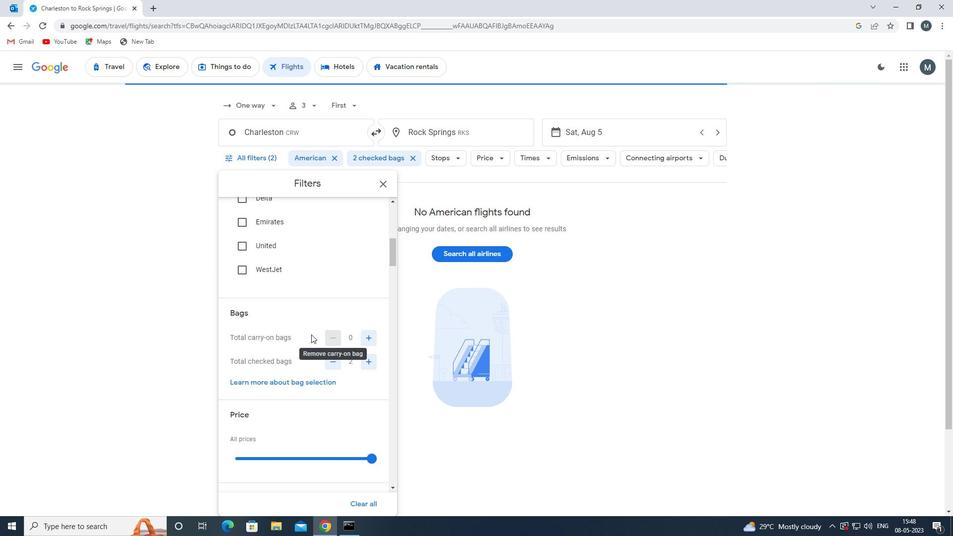 
Action: Mouse moved to (310, 332)
Screenshot: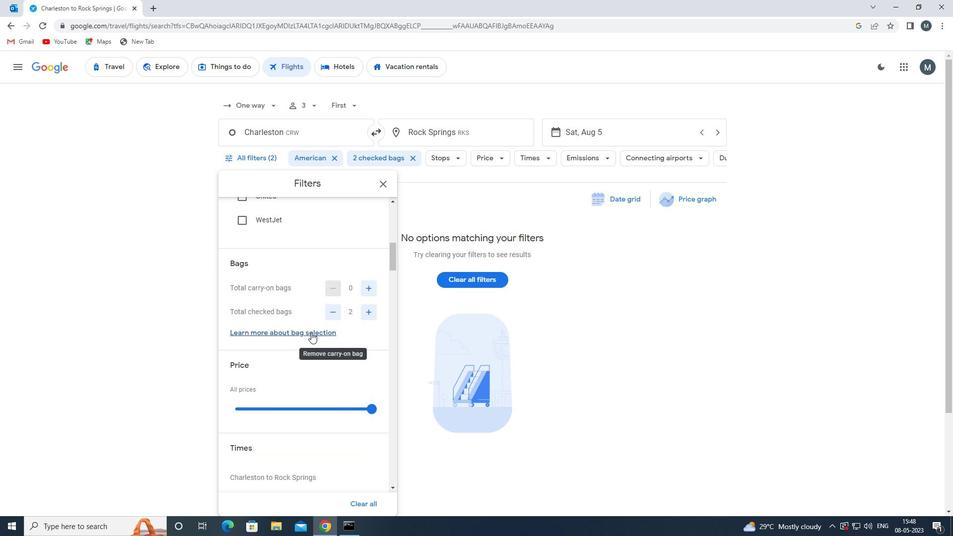 
Action: Mouse scrolled (310, 332) with delta (0, 0)
Screenshot: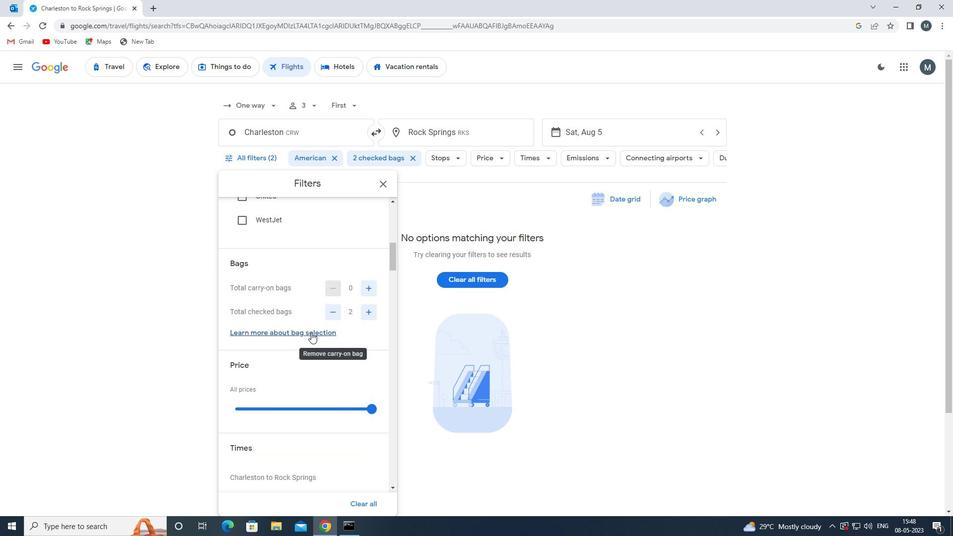
Action: Mouse moved to (287, 353)
Screenshot: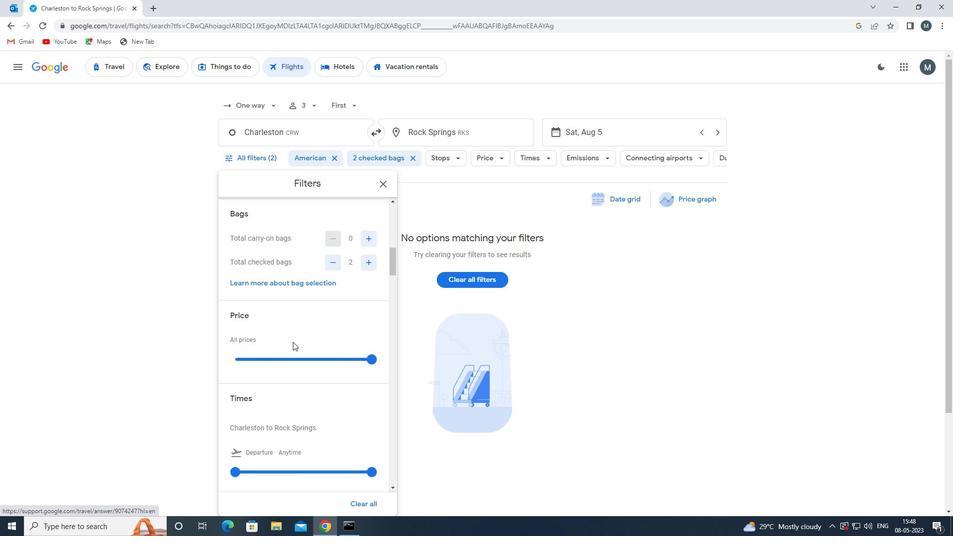 
Action: Mouse pressed left at (287, 353)
Screenshot: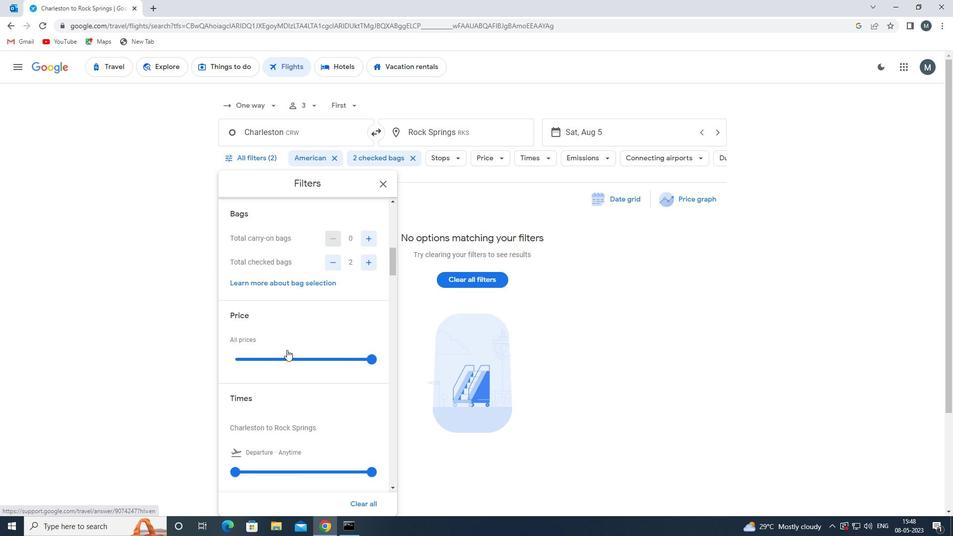 
Action: Mouse moved to (286, 354)
Screenshot: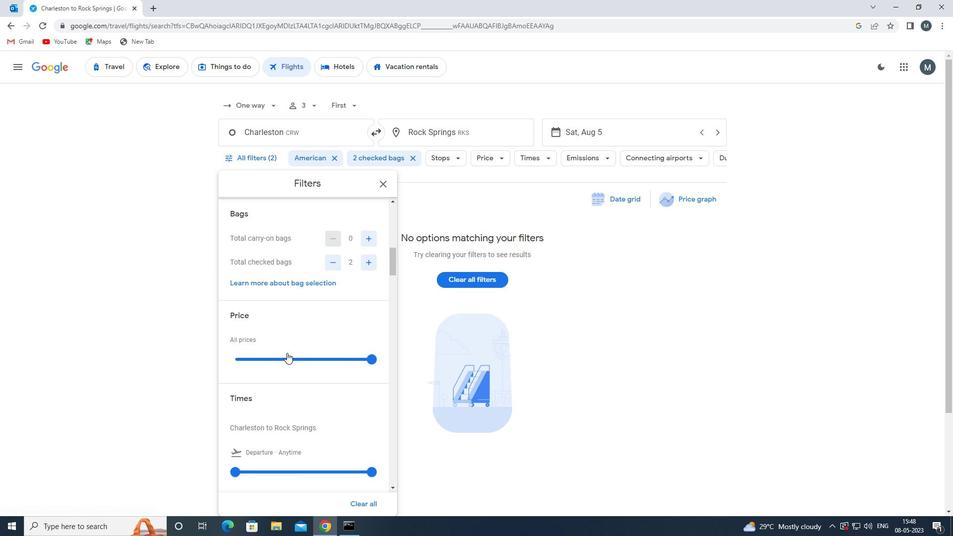 
Action: Mouse pressed left at (286, 354)
Screenshot: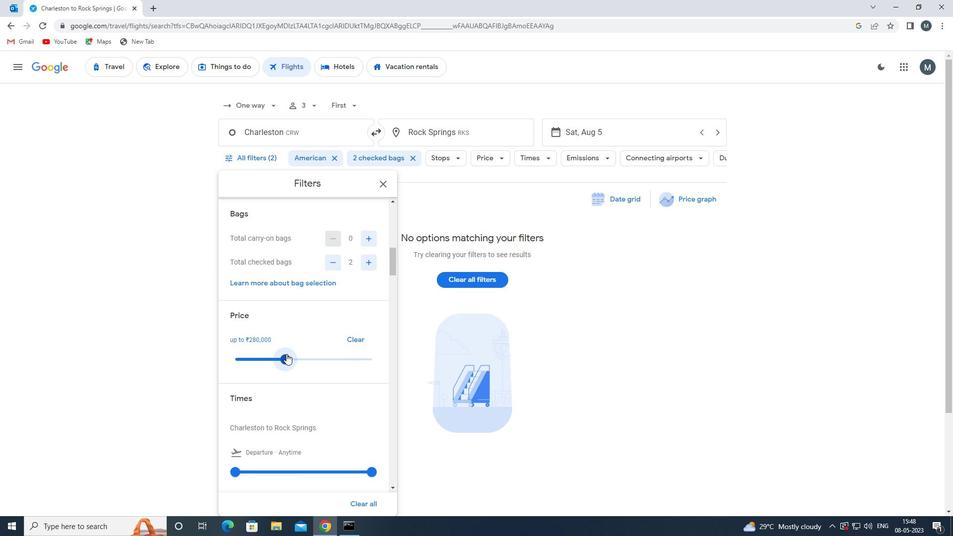 
Action: Mouse moved to (283, 330)
Screenshot: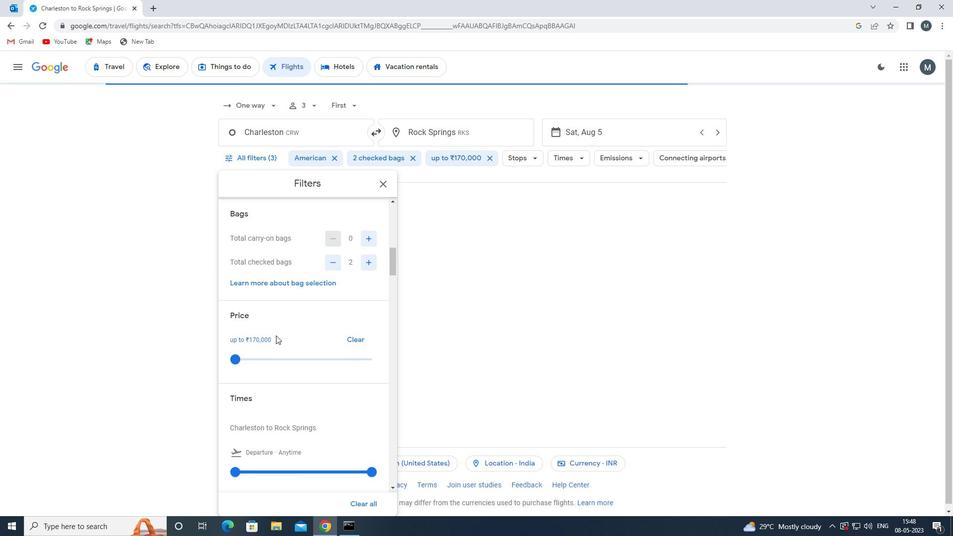
Action: Mouse scrolled (283, 329) with delta (0, 0)
Screenshot: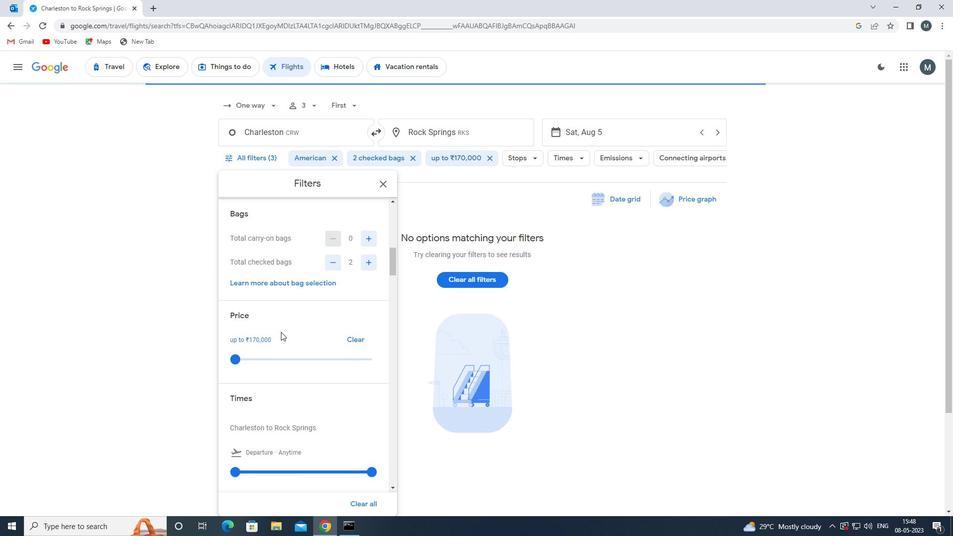 
Action: Mouse scrolled (283, 329) with delta (0, 0)
Screenshot: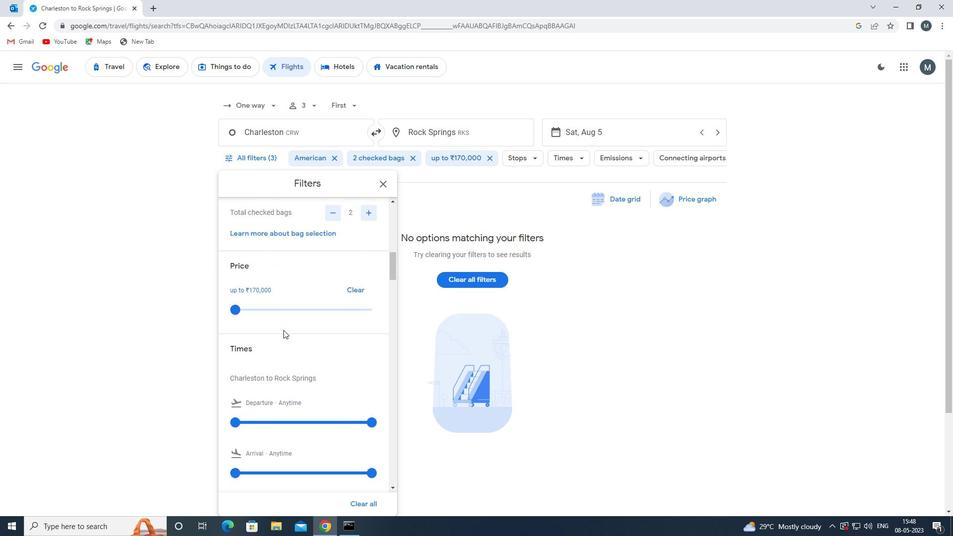 
Action: Mouse moved to (277, 331)
Screenshot: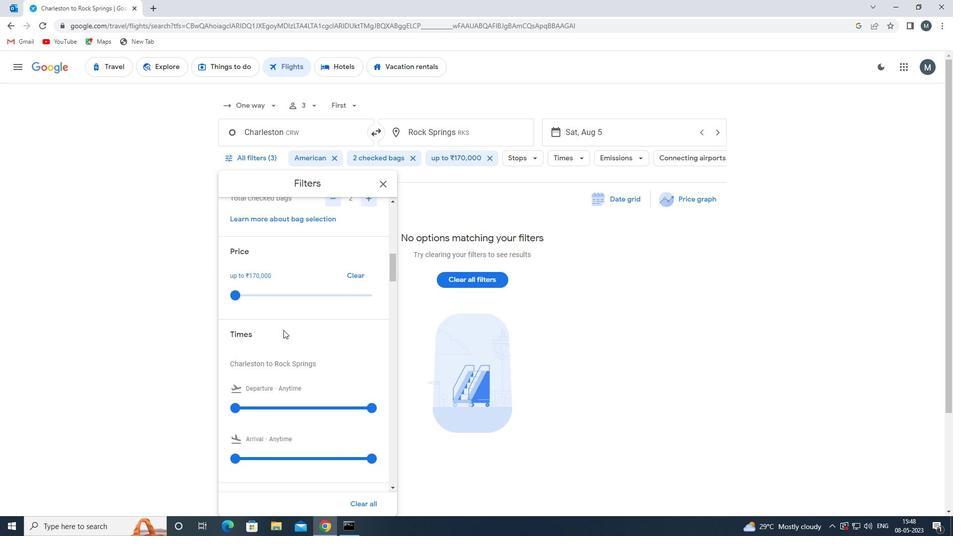 
Action: Mouse scrolled (277, 331) with delta (0, 0)
Screenshot: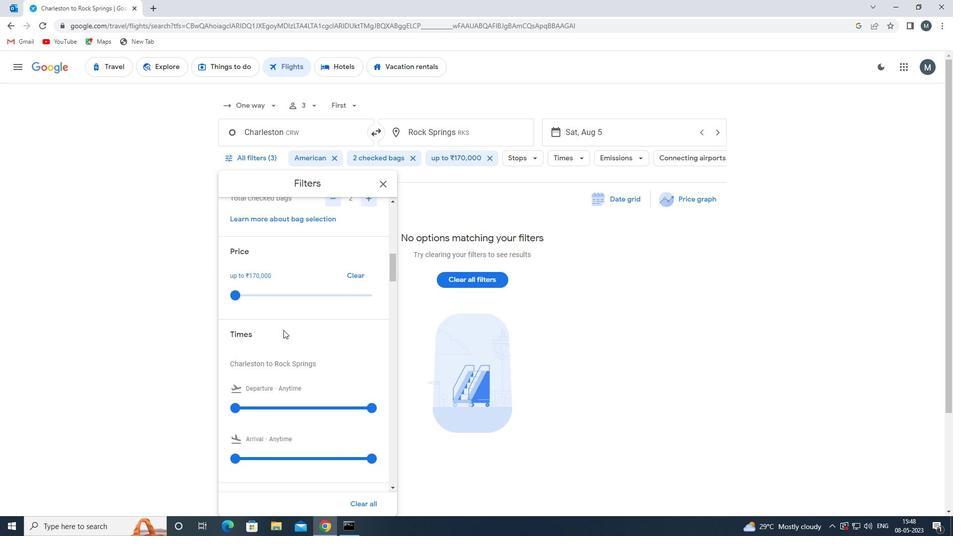 
Action: Mouse moved to (242, 325)
Screenshot: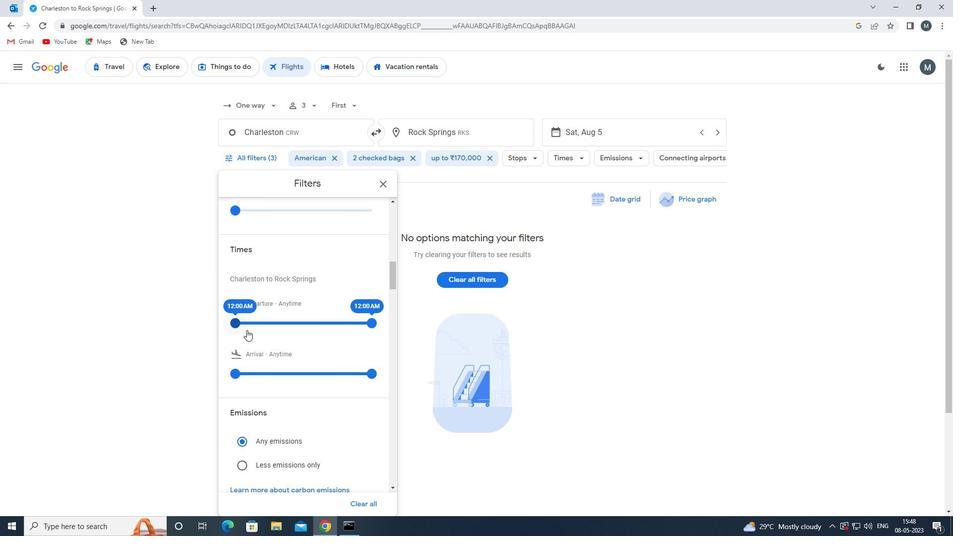 
Action: Mouse pressed left at (242, 325)
Screenshot: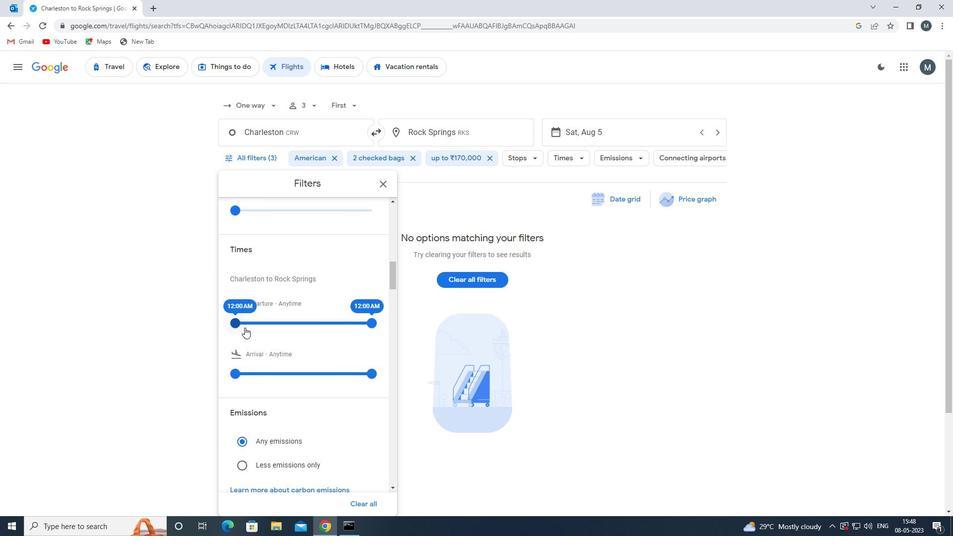 
Action: Mouse moved to (369, 322)
Screenshot: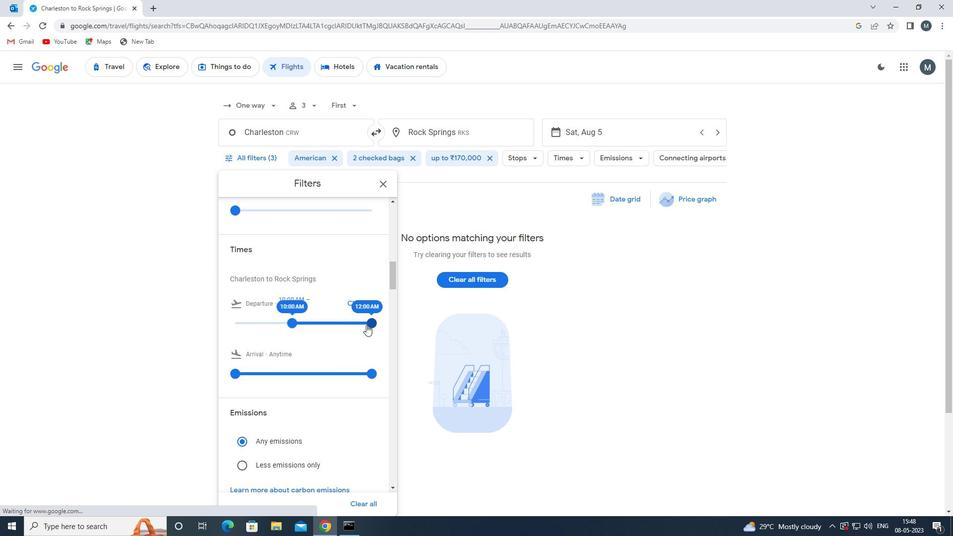 
Action: Mouse pressed left at (369, 322)
Screenshot: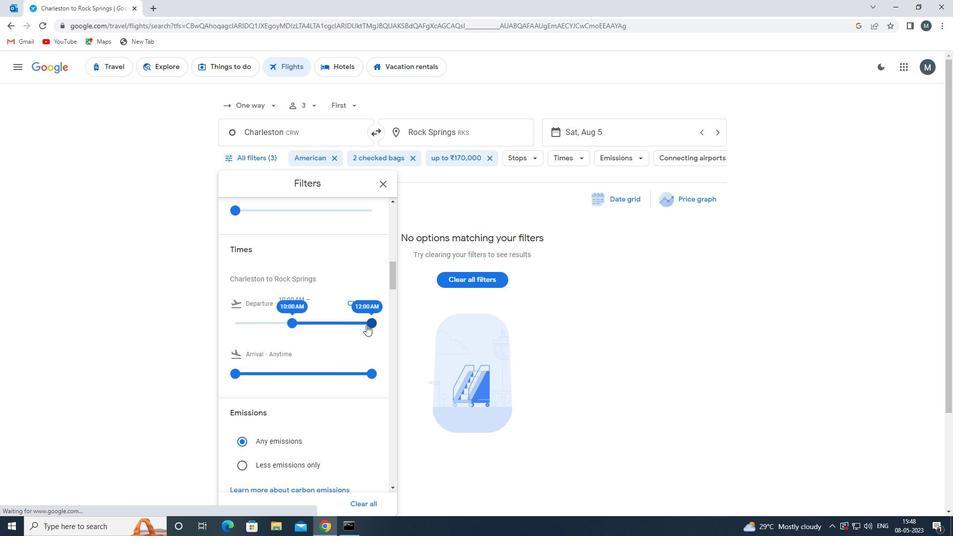 
Action: Mouse moved to (274, 329)
Screenshot: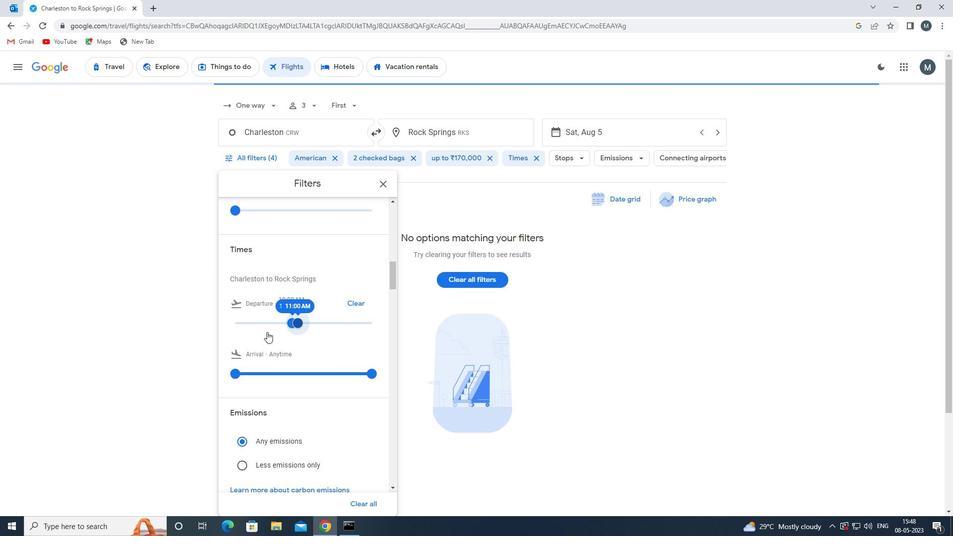 
Action: Mouse scrolled (274, 329) with delta (0, 0)
Screenshot: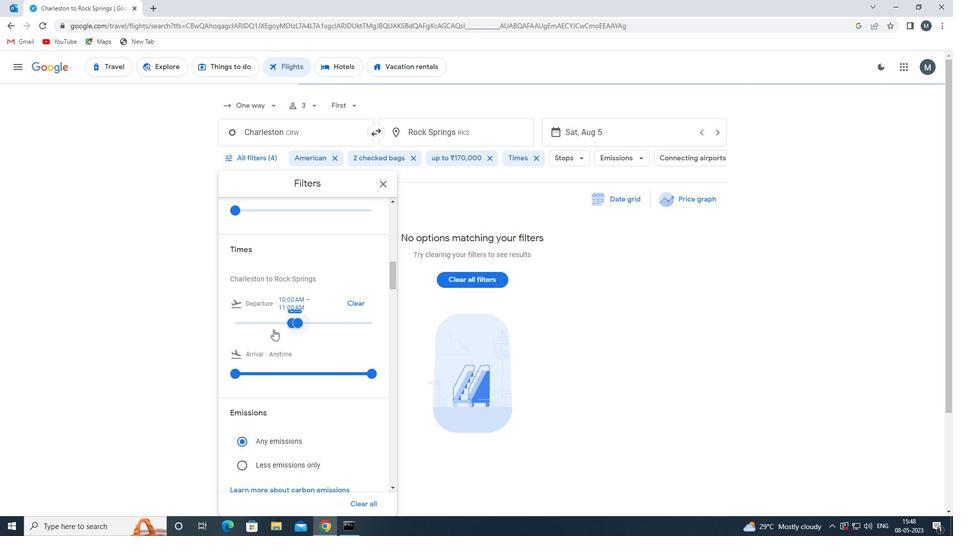
Action: Mouse moved to (381, 186)
Screenshot: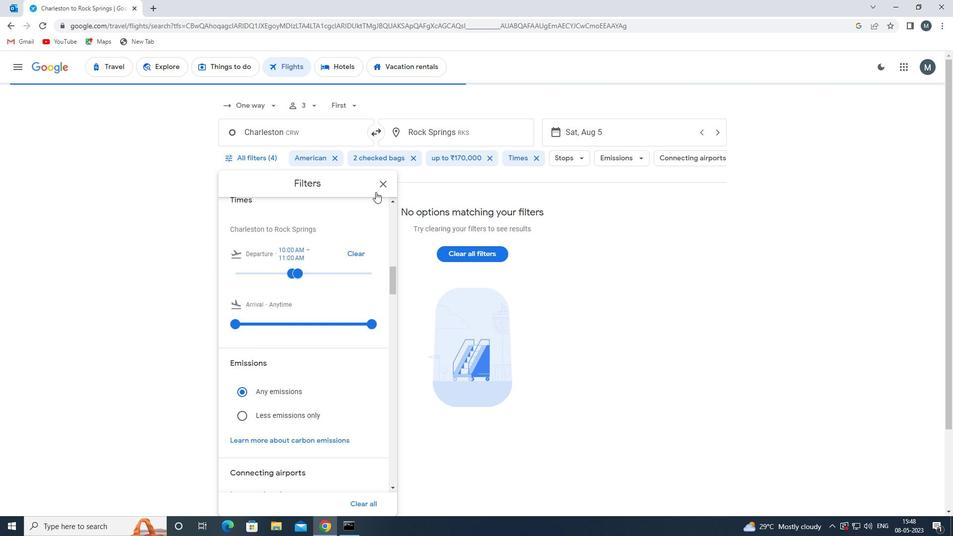 
Action: Mouse pressed left at (381, 186)
Screenshot: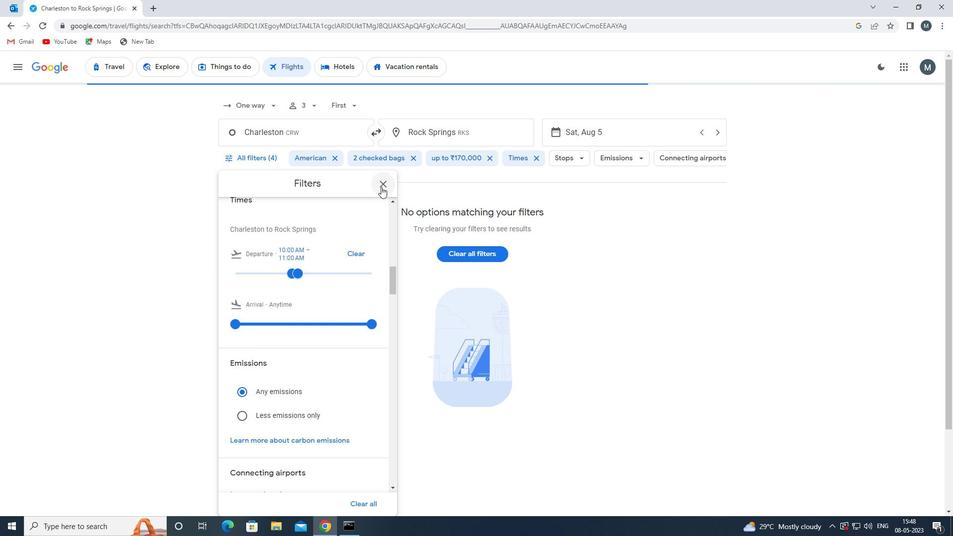
